 Task: Add the task  Integrate a new online appointment scheduling system for a healthcare provider to the section Dash & Dine in the project AgileRadius and add a Due Date to the respective task as 2024/01/28
Action: Mouse moved to (92, 323)
Screenshot: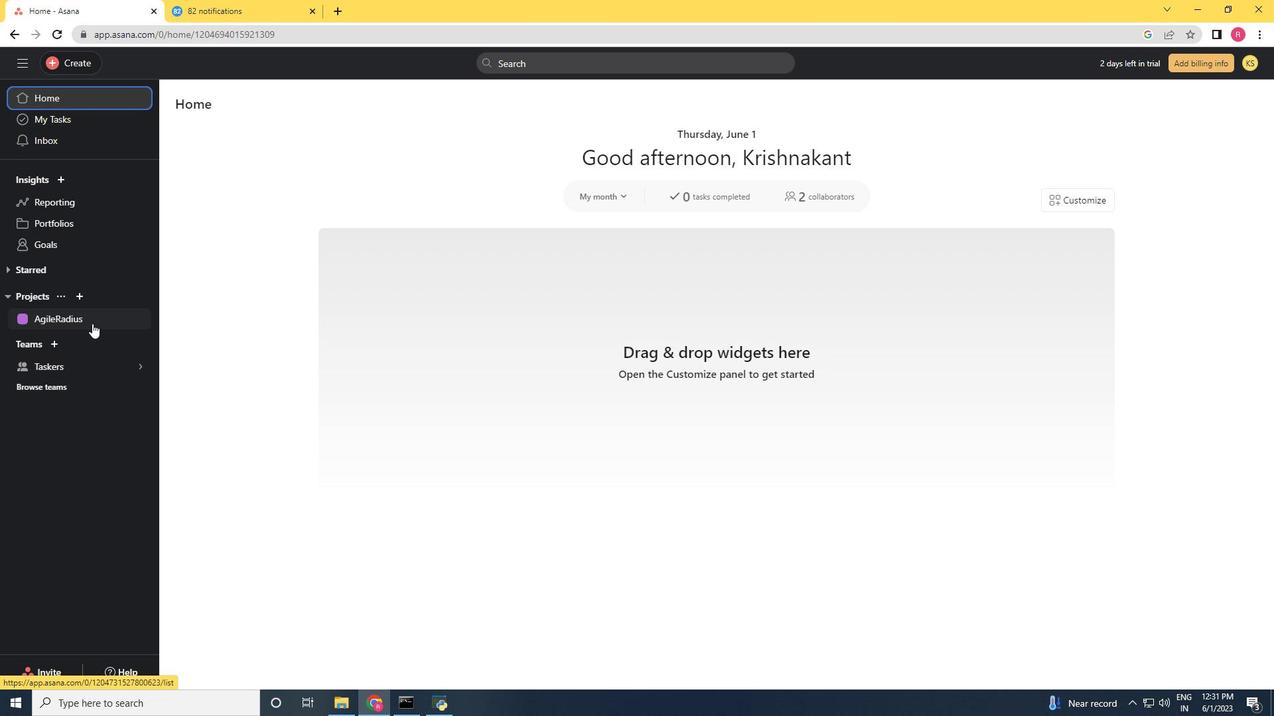 
Action: Mouse pressed left at (92, 323)
Screenshot: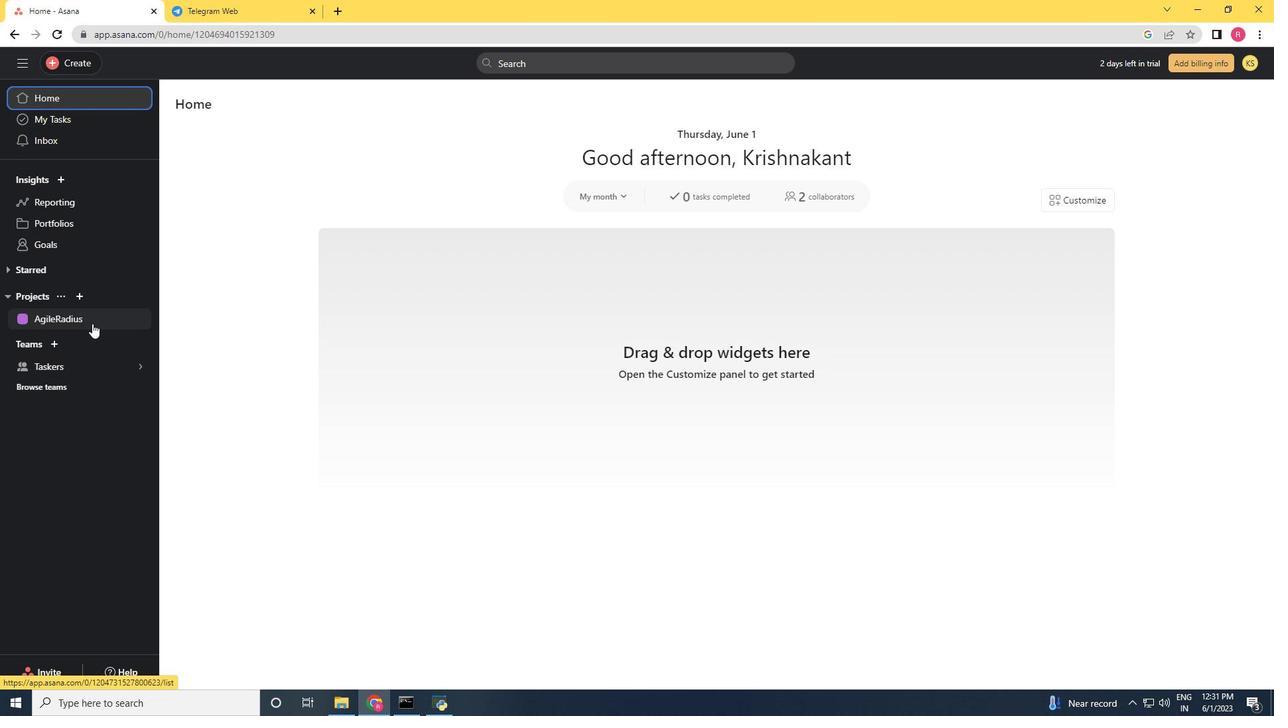 
Action: Mouse moved to (774, 531)
Screenshot: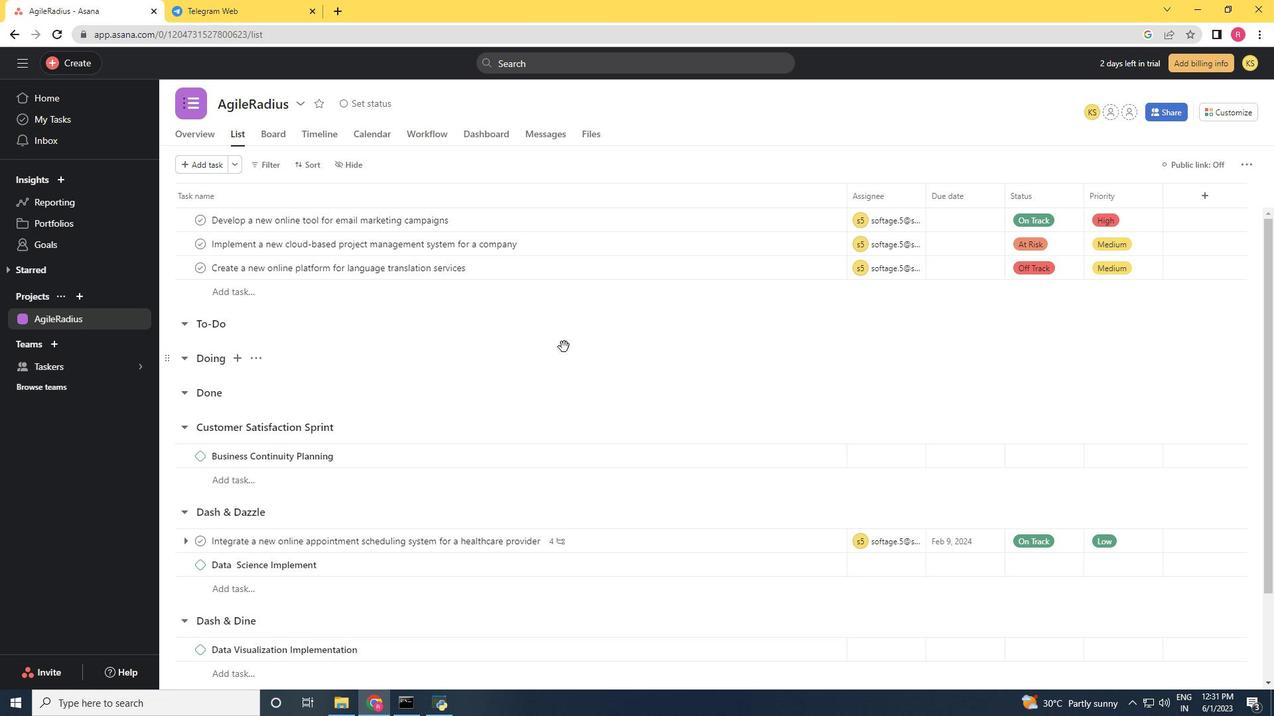 
Action: Mouse scrolled (774, 528) with delta (0, 0)
Screenshot: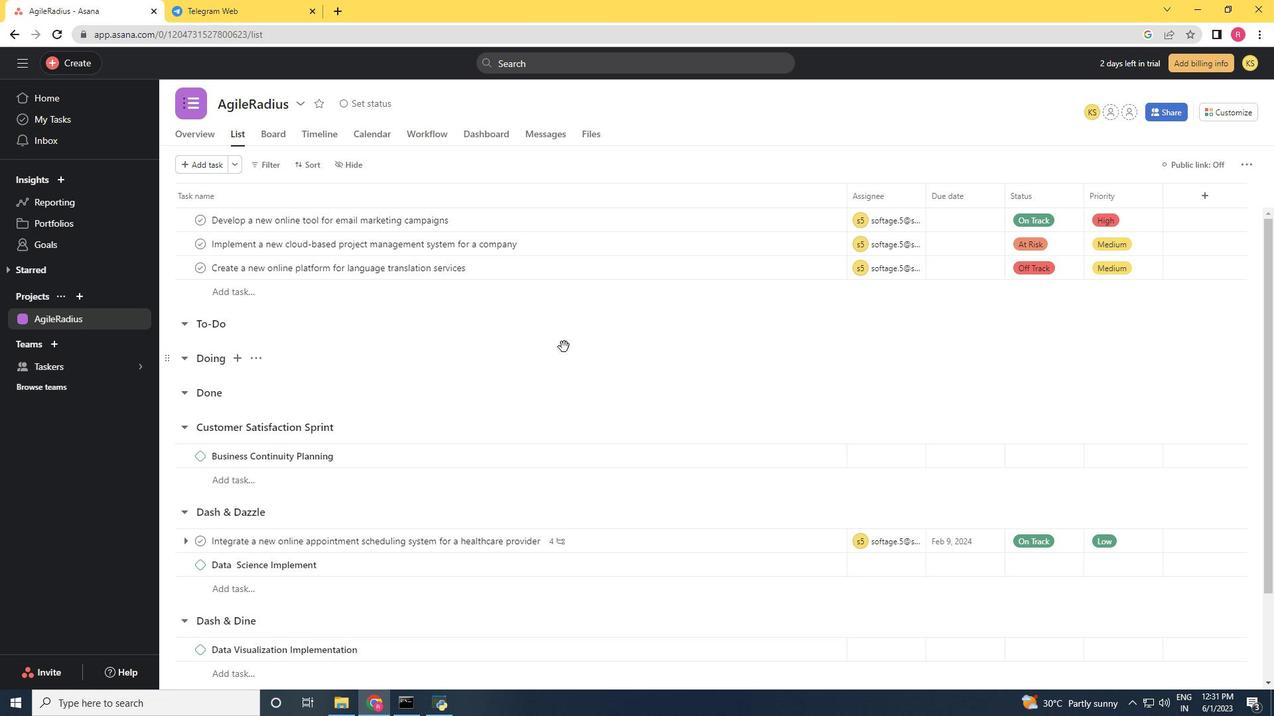 
Action: Mouse moved to (775, 533)
Screenshot: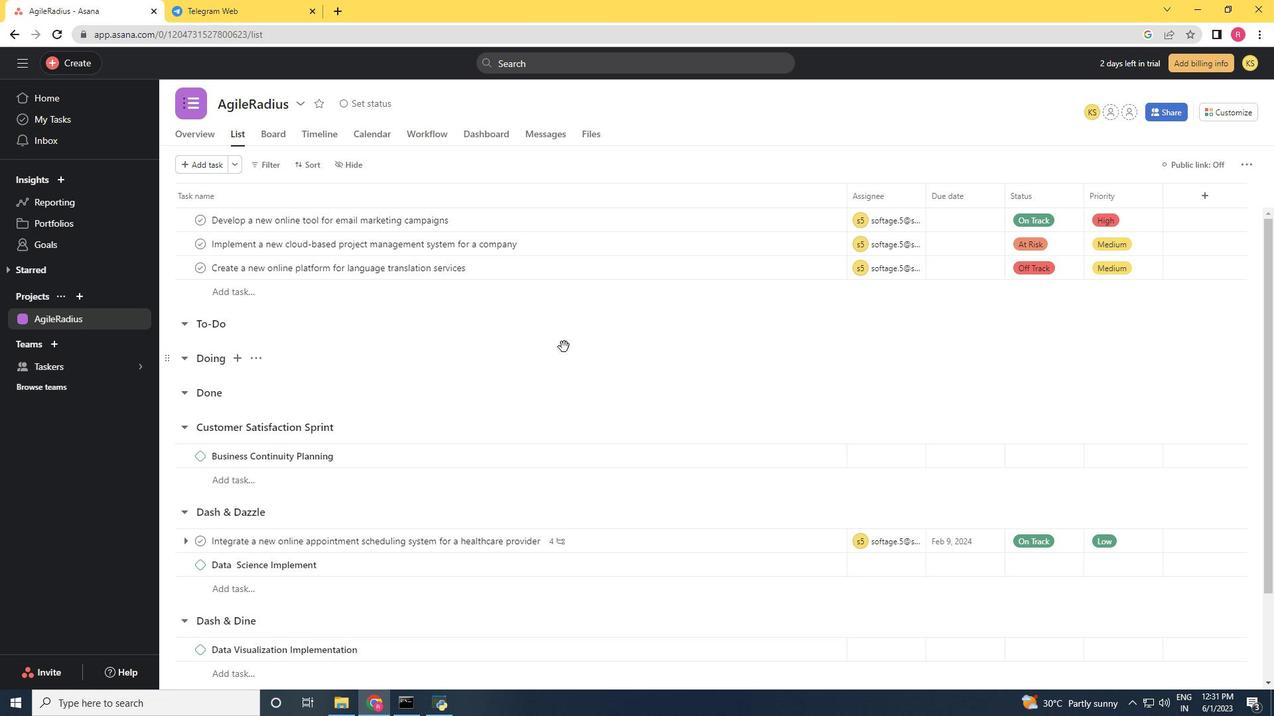 
Action: Mouse scrolled (774, 533) with delta (0, 0)
Screenshot: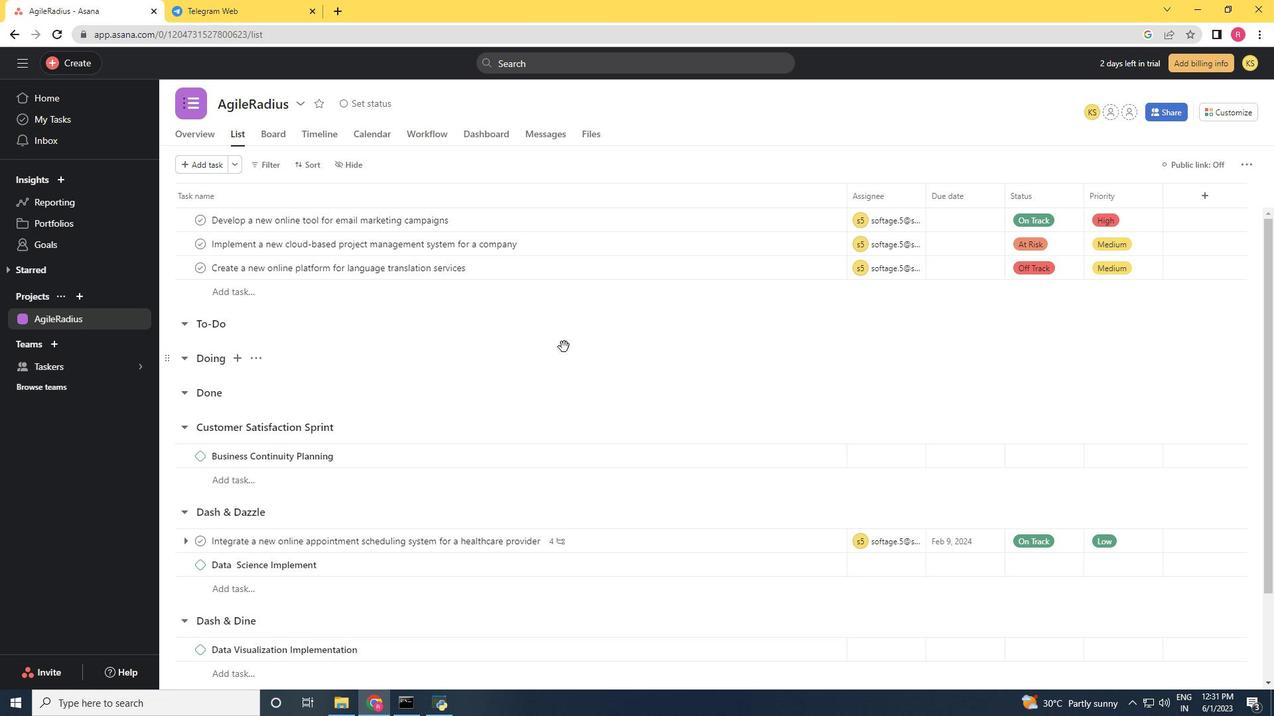 
Action: Mouse scrolled (775, 533) with delta (0, 0)
Screenshot: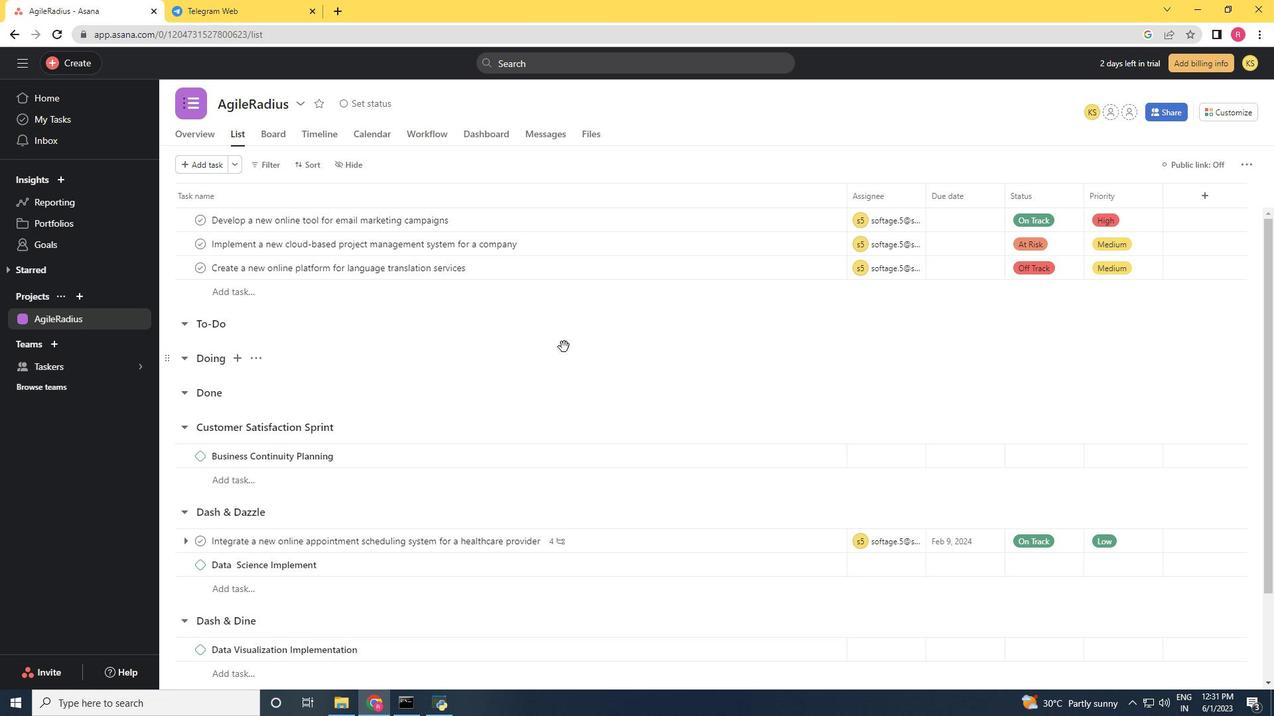 
Action: Mouse scrolled (775, 533) with delta (0, 0)
Screenshot: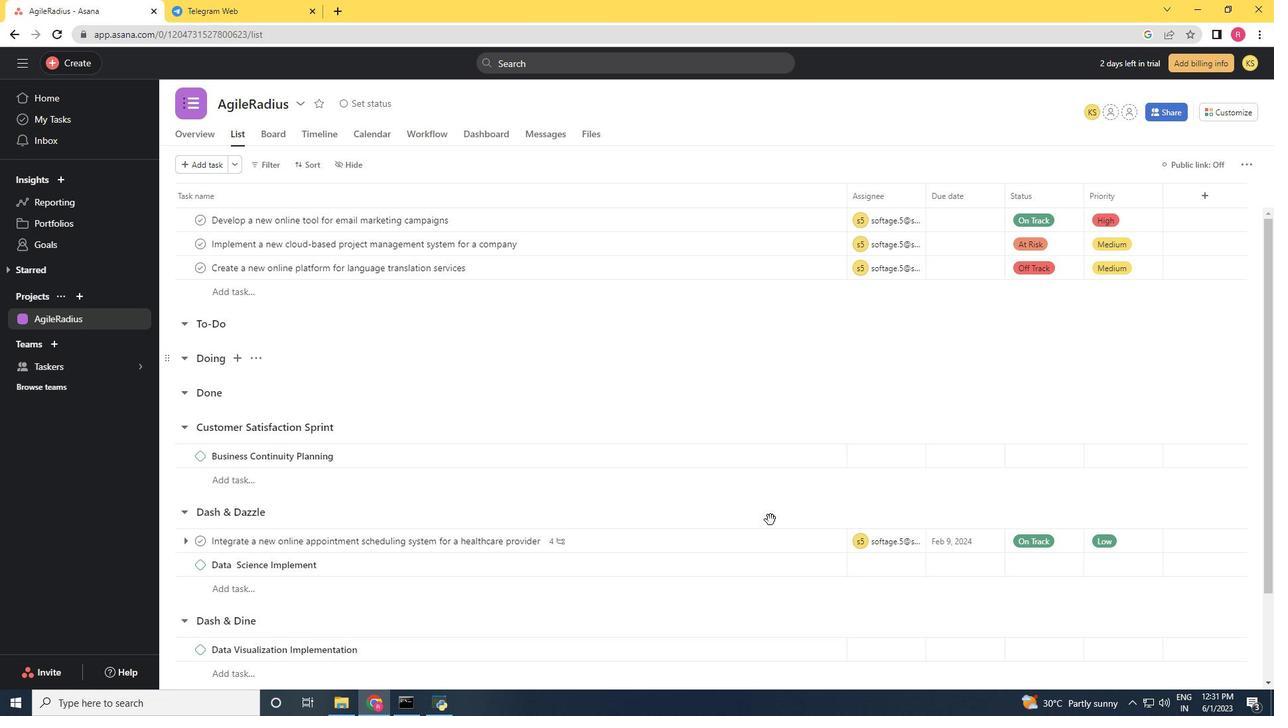 
Action: Mouse moved to (815, 436)
Screenshot: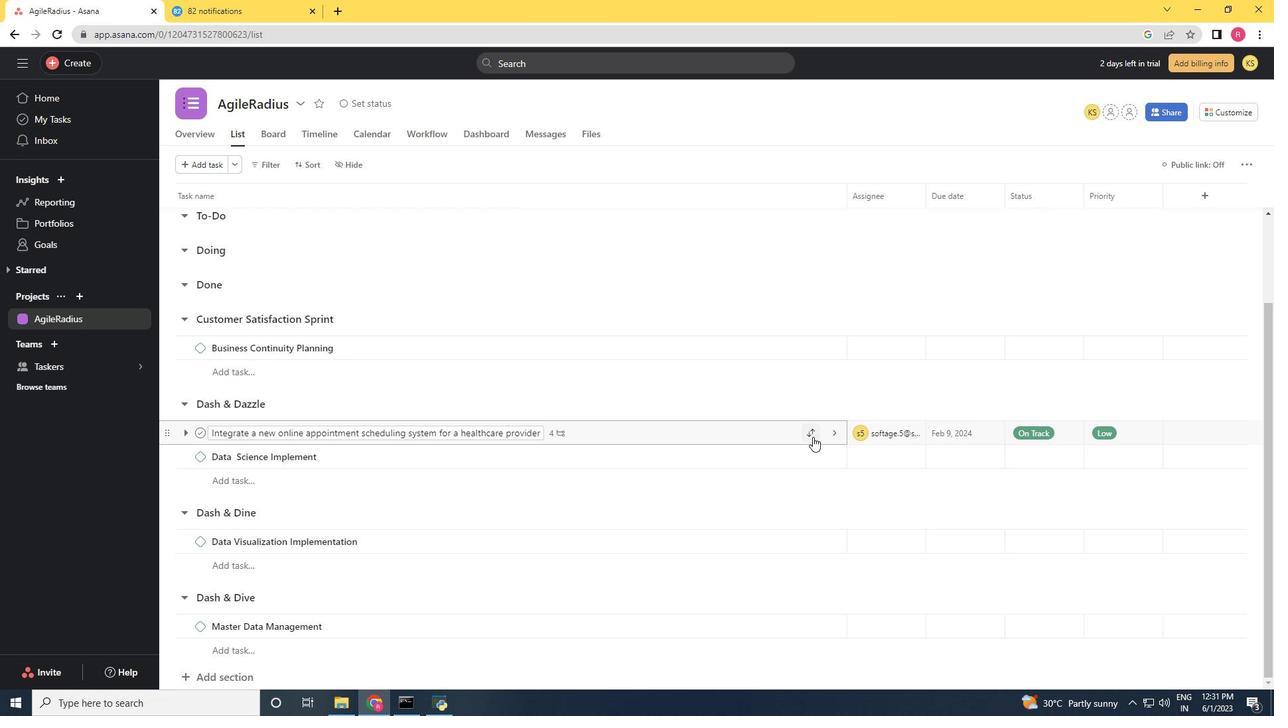 
Action: Mouse pressed left at (815, 436)
Screenshot: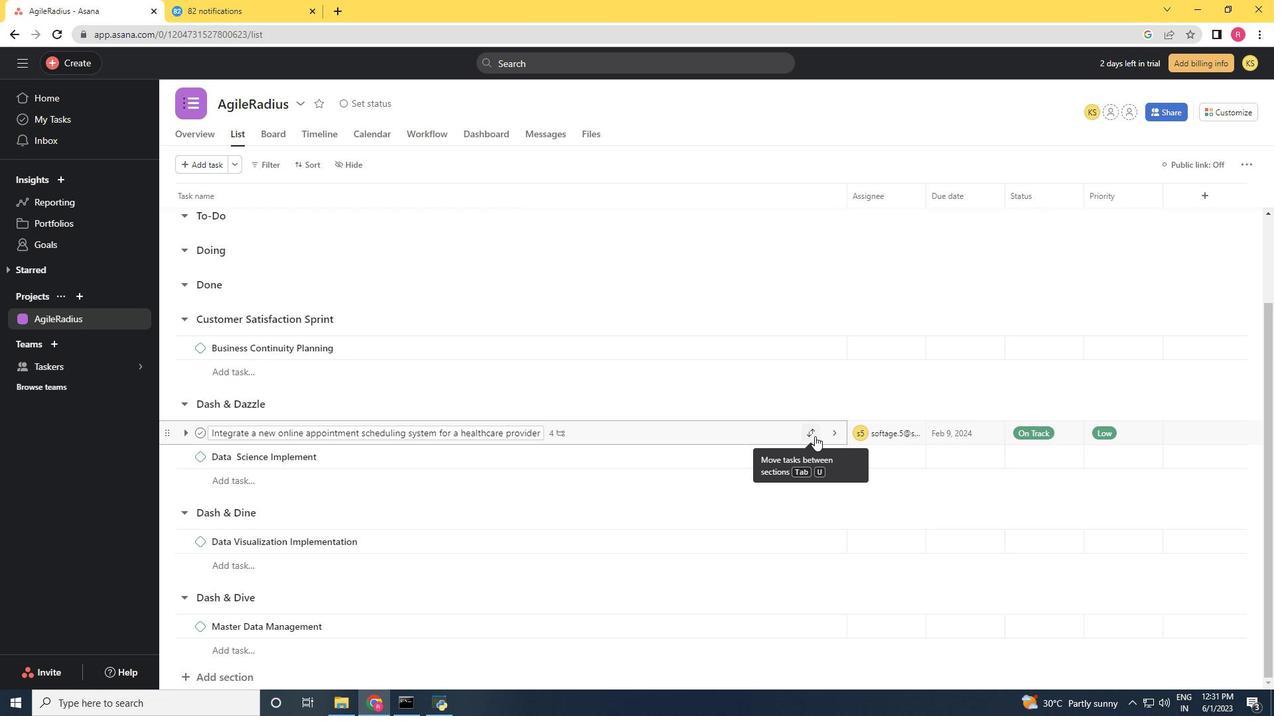 
Action: Mouse moved to (755, 627)
Screenshot: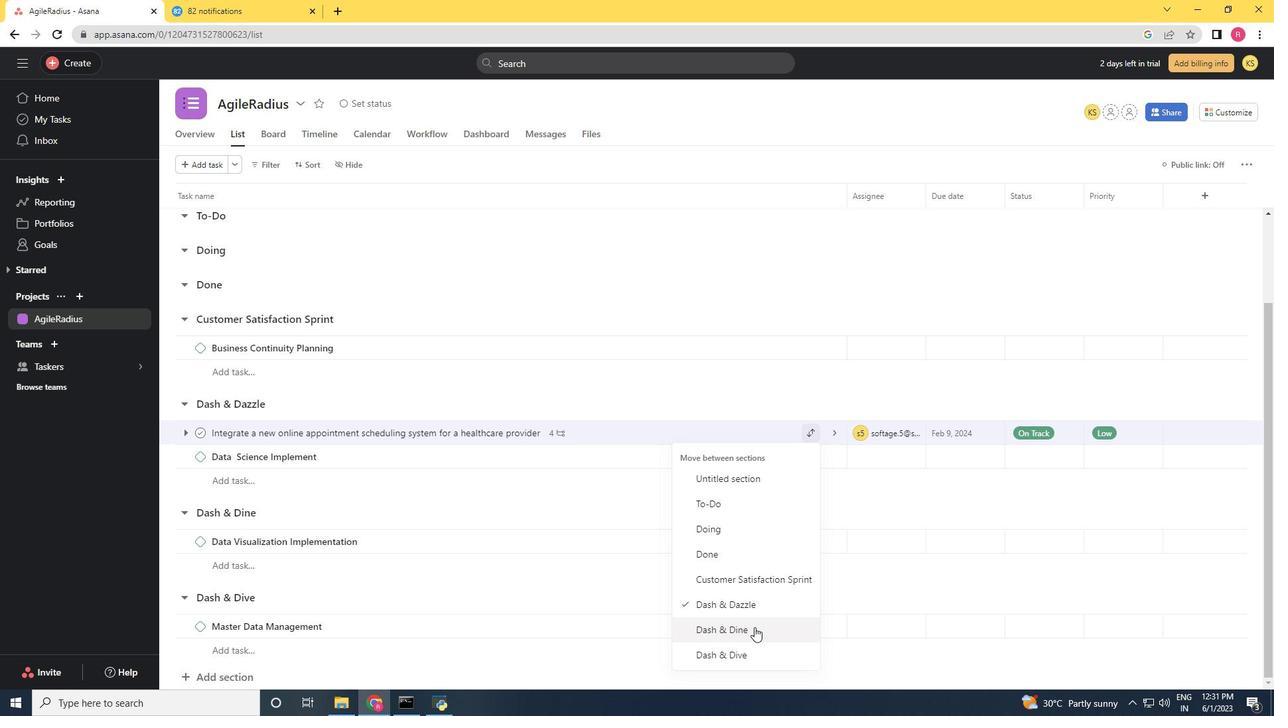 
Action: Mouse pressed left at (755, 627)
Screenshot: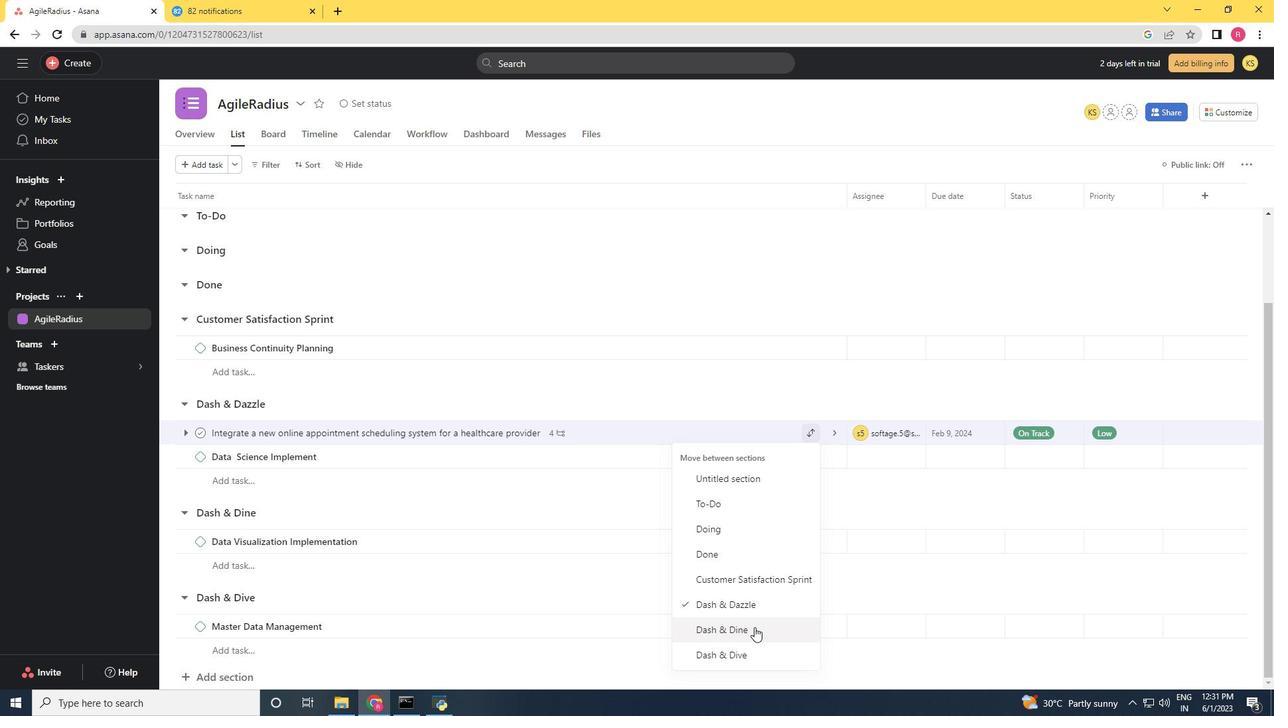 
Action: Mouse moved to (759, 605)
Screenshot: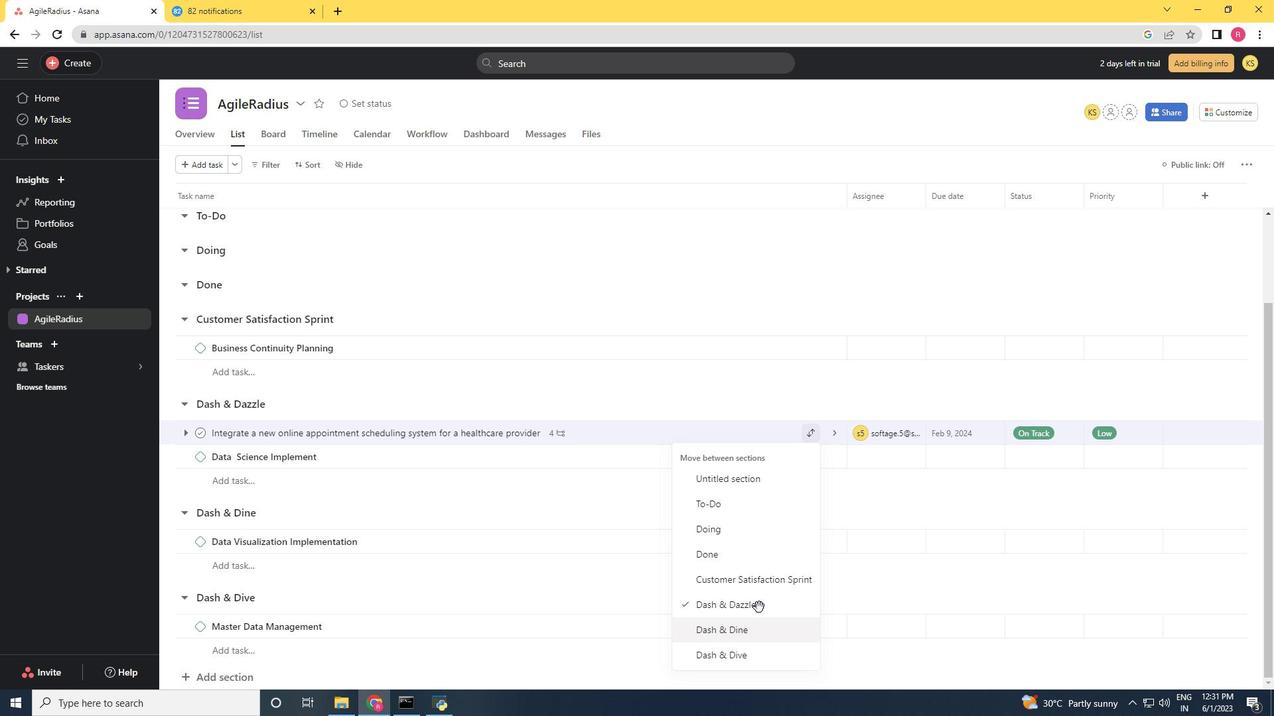 
Action: Mouse scrolled (759, 604) with delta (0, 0)
Screenshot: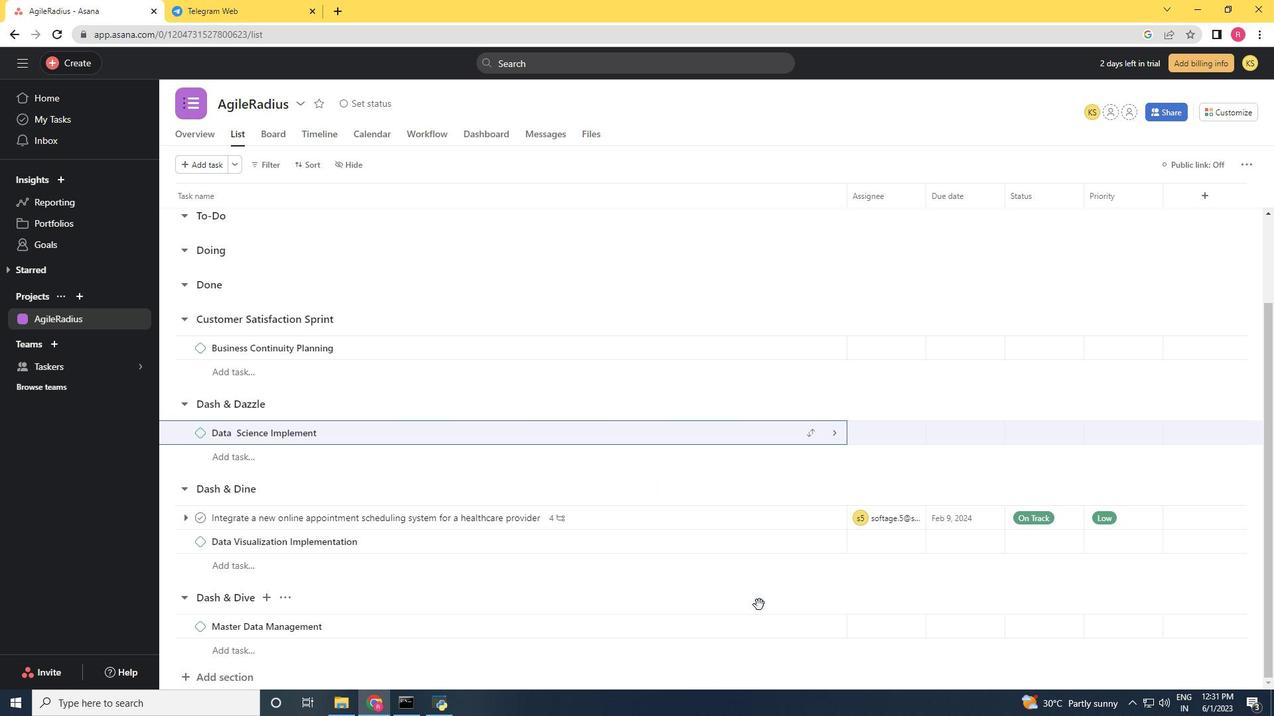 
Action: Mouse scrolled (759, 604) with delta (0, 0)
Screenshot: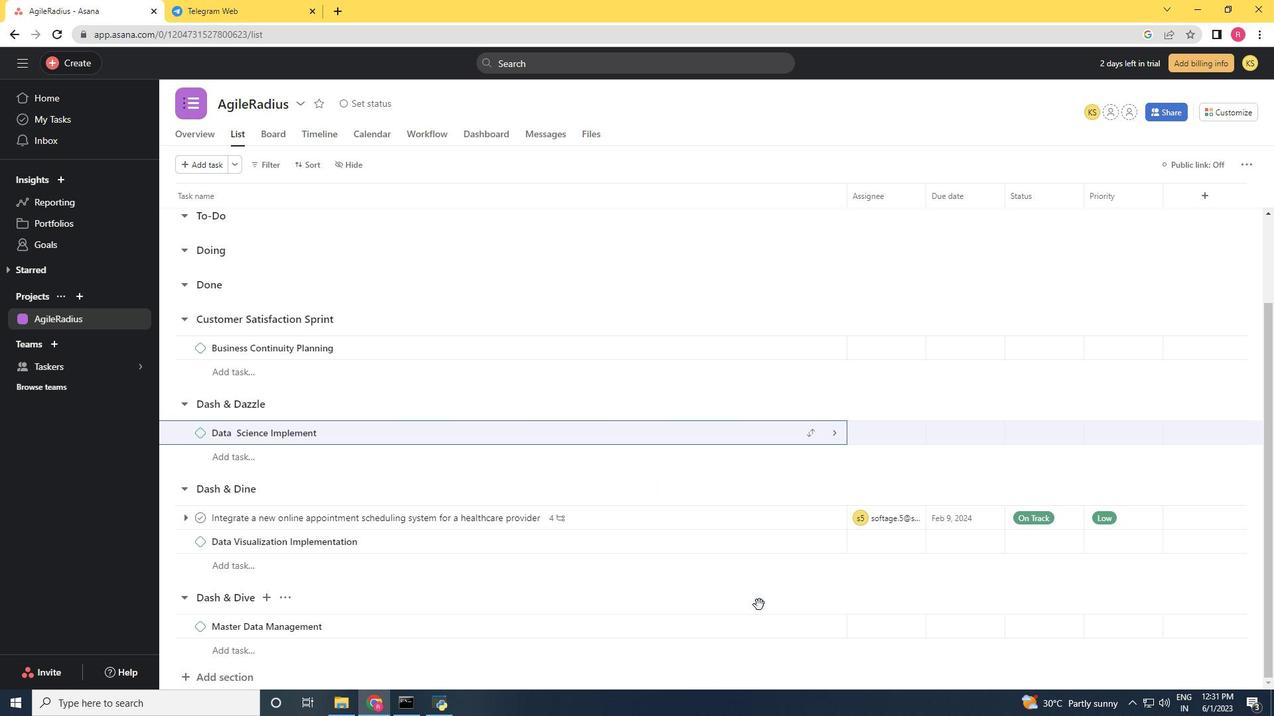 
Action: Mouse moved to (709, 526)
Screenshot: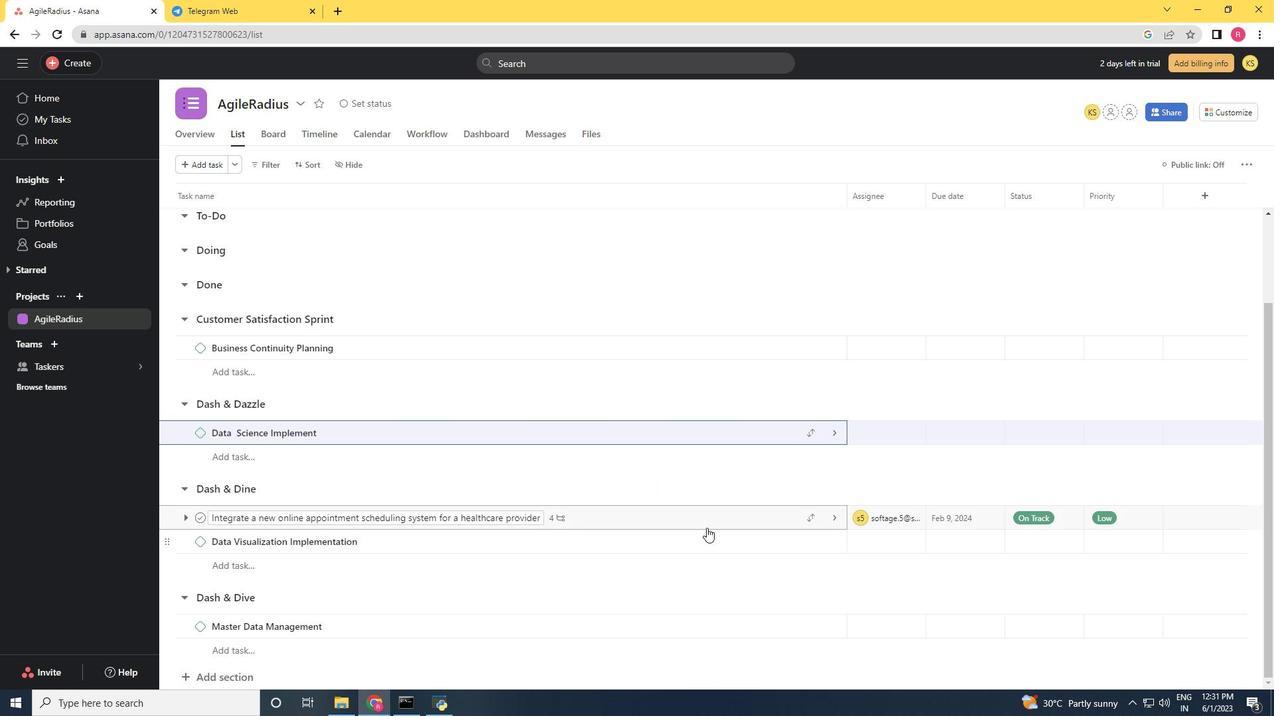 
Action: Mouse pressed left at (709, 526)
Screenshot: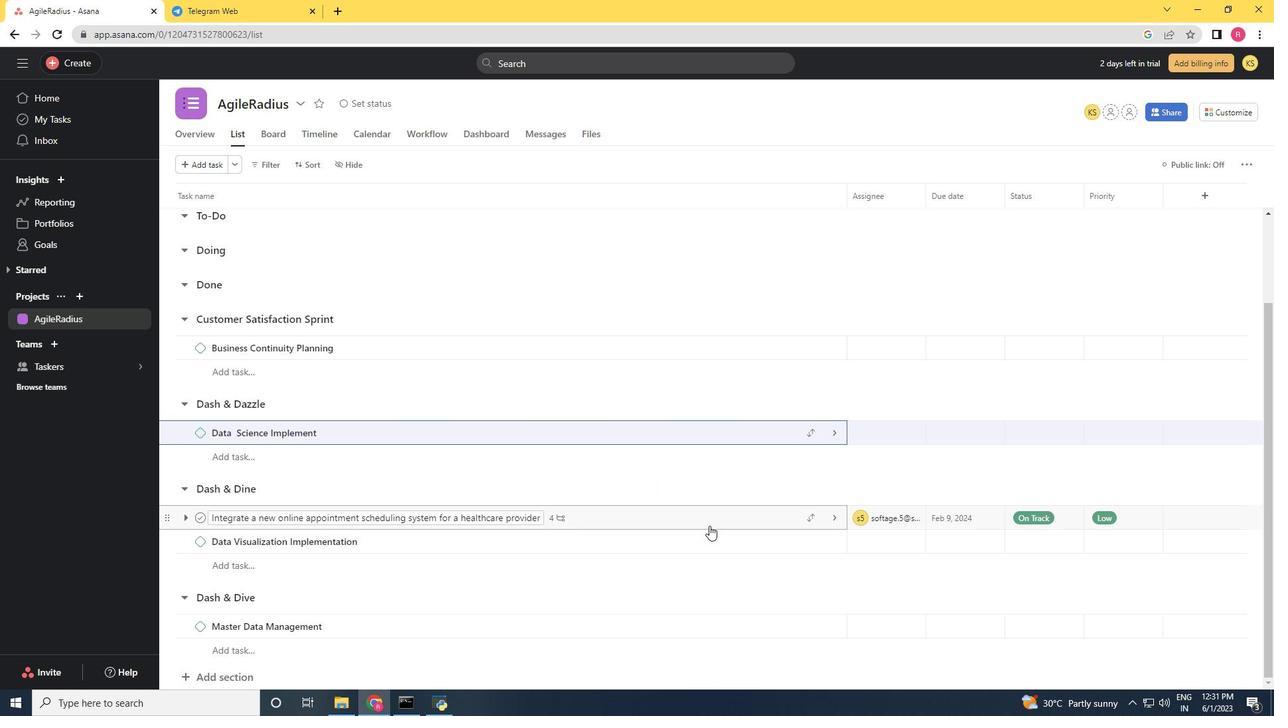 
Action: Mouse moved to (1001, 290)
Screenshot: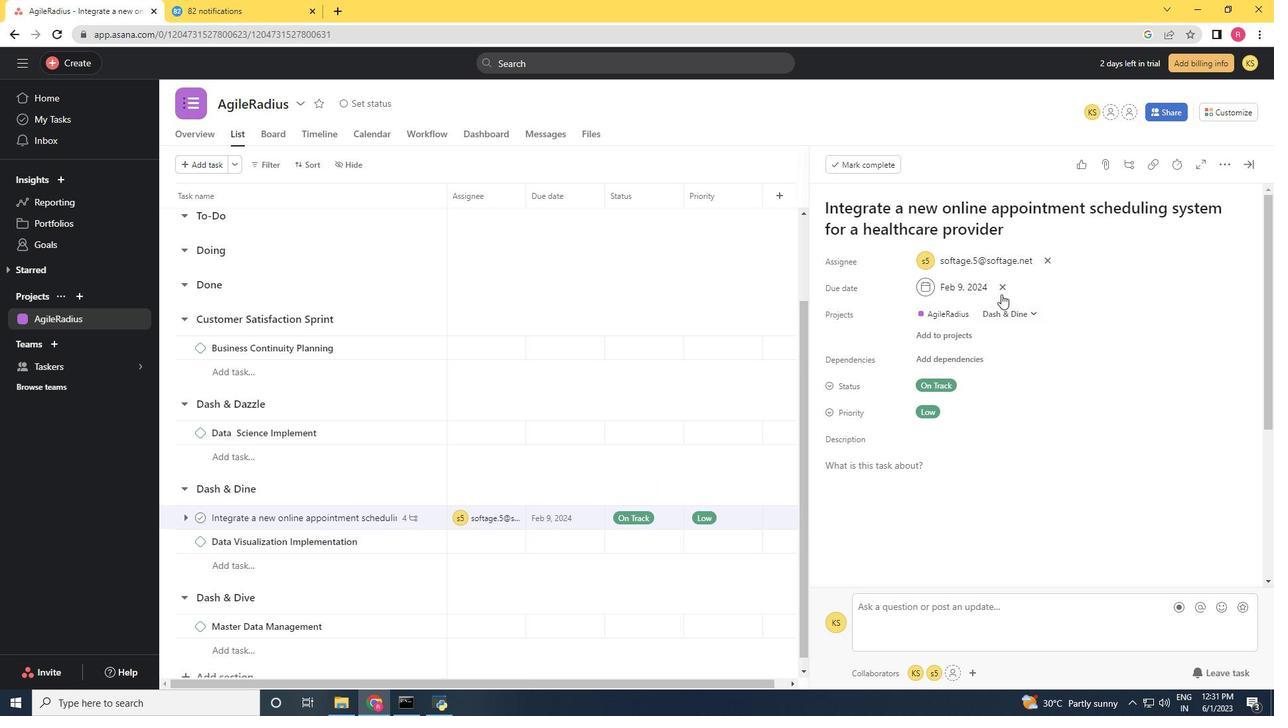 
Action: Mouse pressed left at (1001, 290)
Screenshot: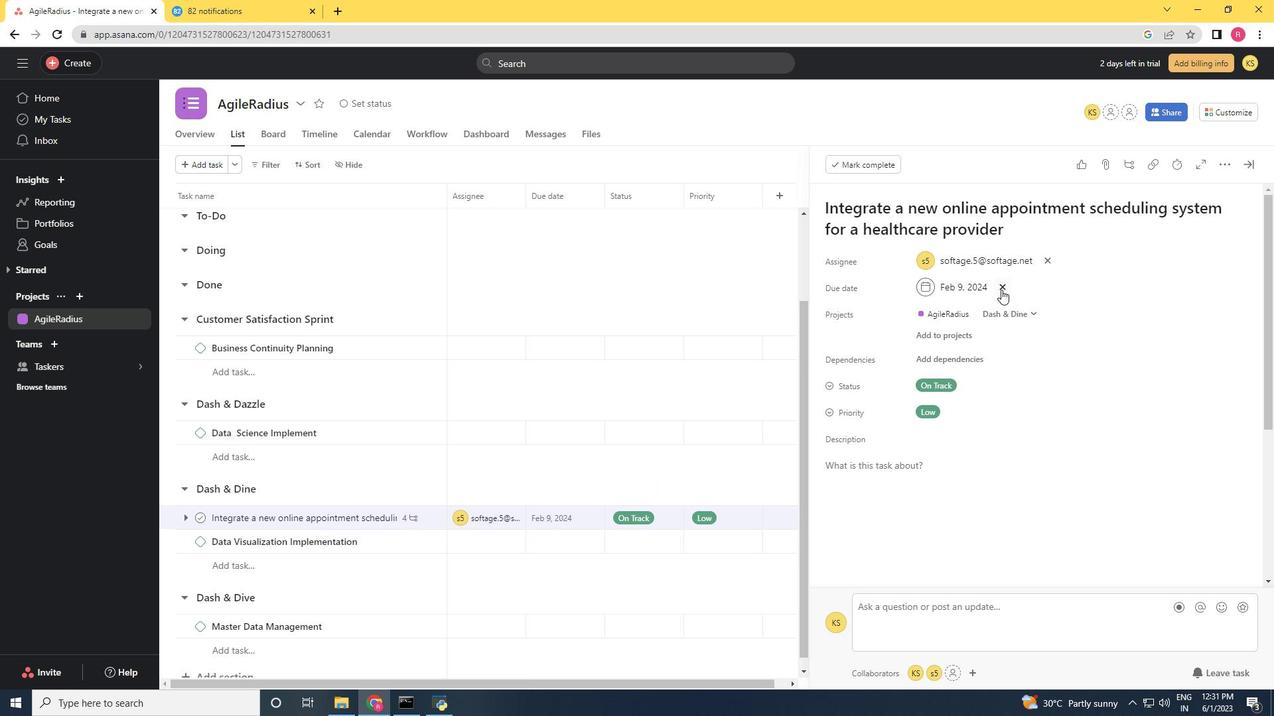 
Action: Mouse moved to (952, 288)
Screenshot: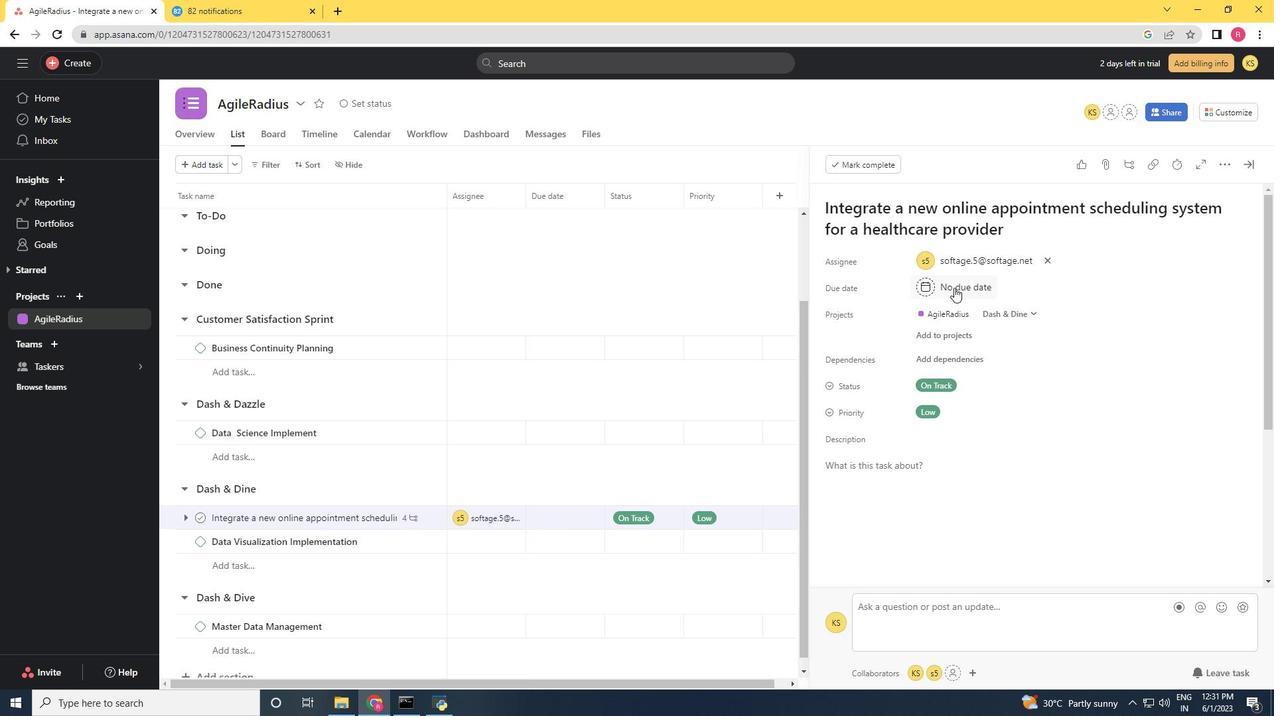
Action: Mouse pressed left at (952, 288)
Screenshot: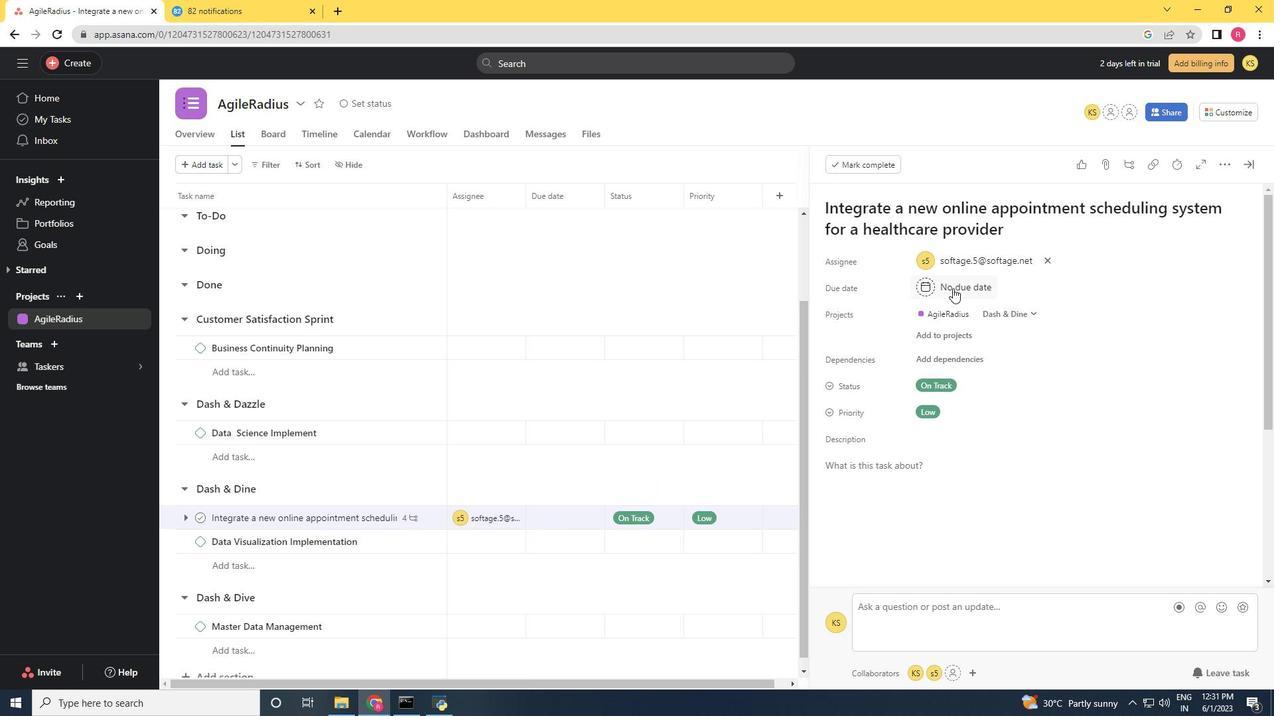 
Action: Mouse moved to (1075, 351)
Screenshot: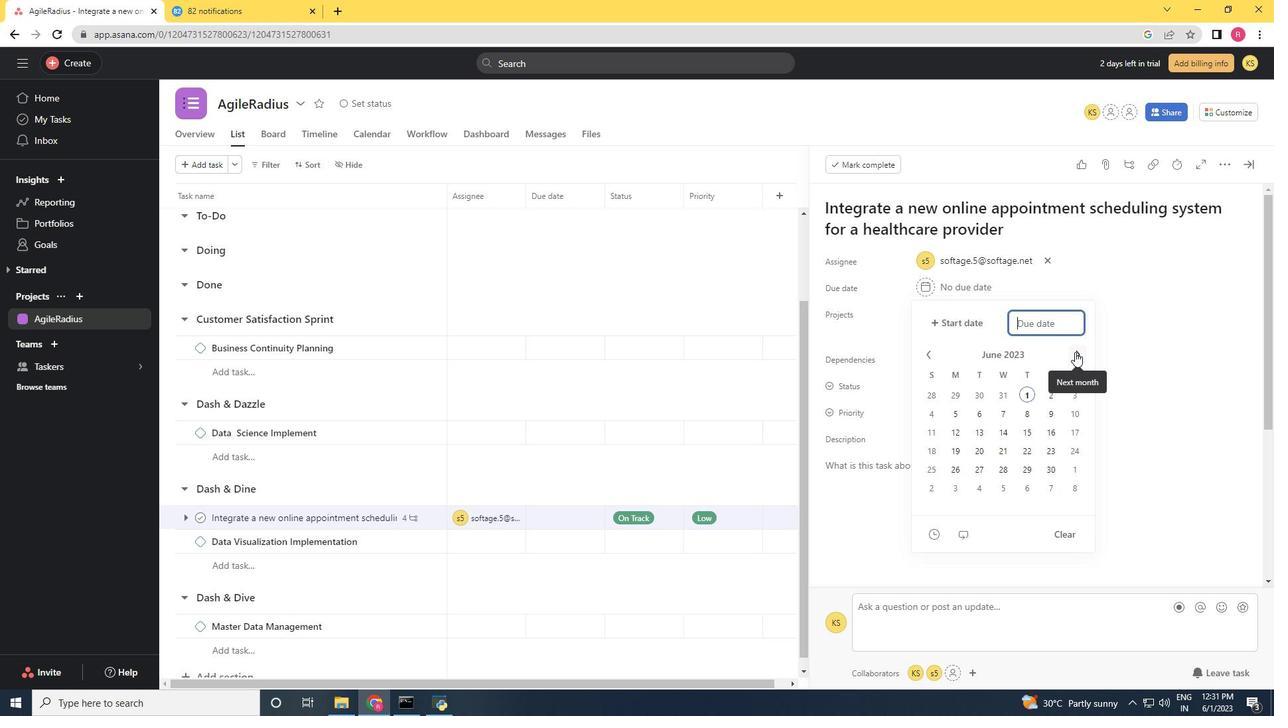 
Action: Mouse pressed left at (1075, 351)
Screenshot: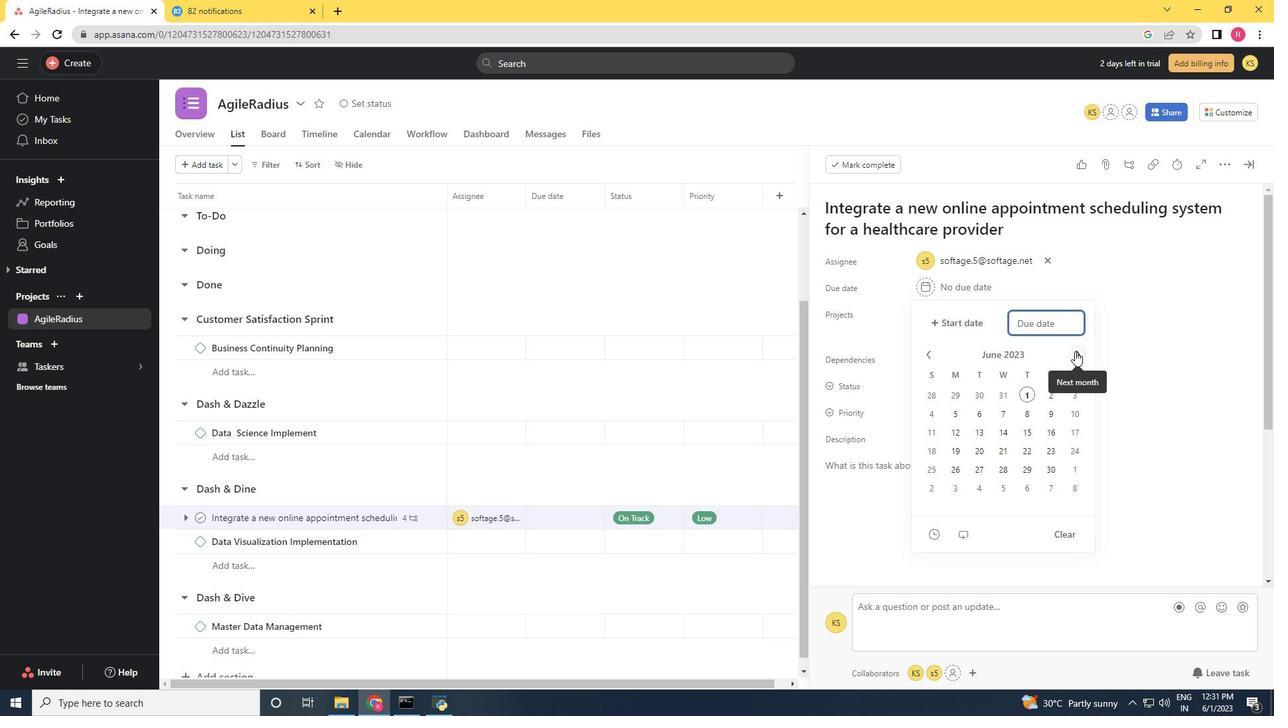 
Action: Mouse moved to (1075, 351)
Screenshot: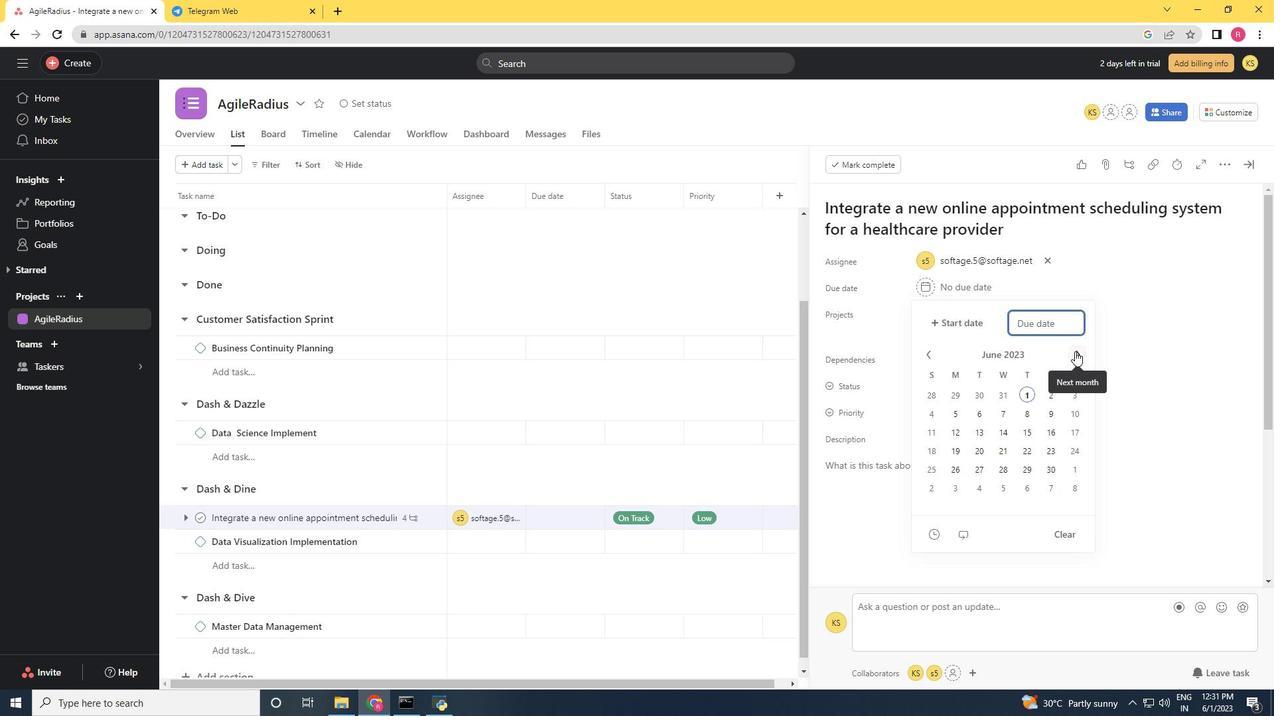 
Action: Mouse pressed left at (1075, 351)
Screenshot: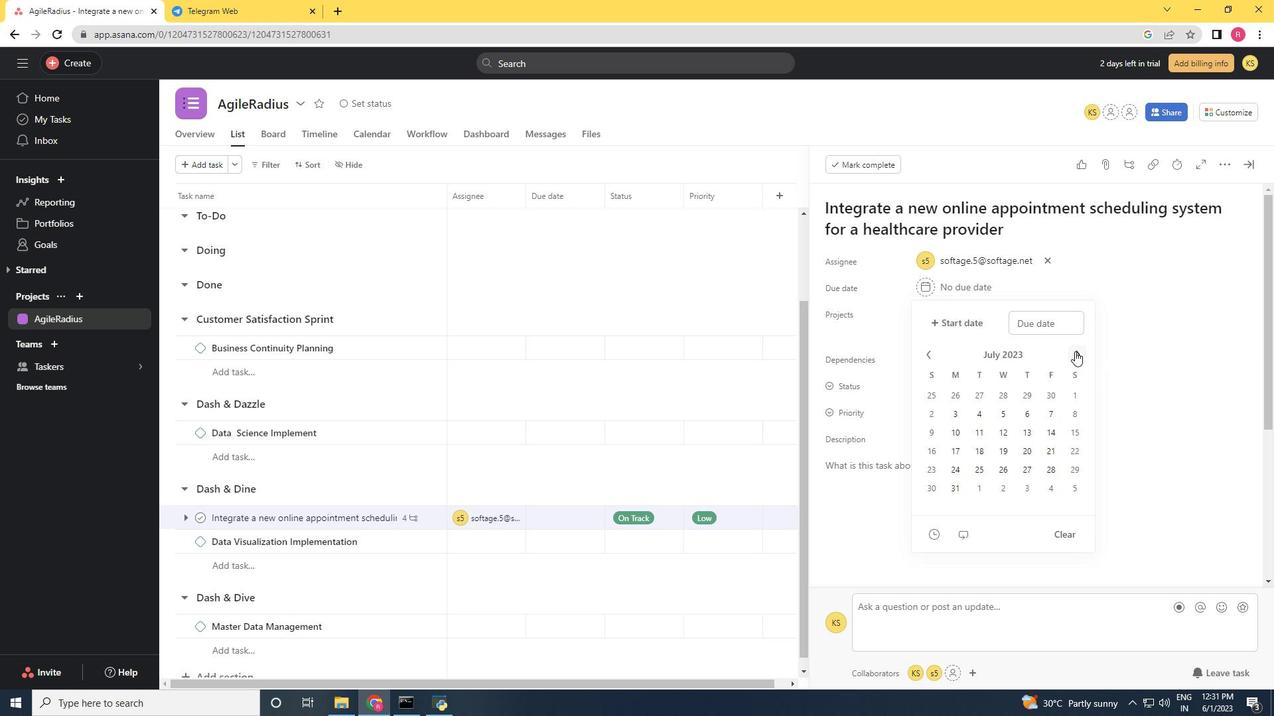 
Action: Mouse moved to (1076, 351)
Screenshot: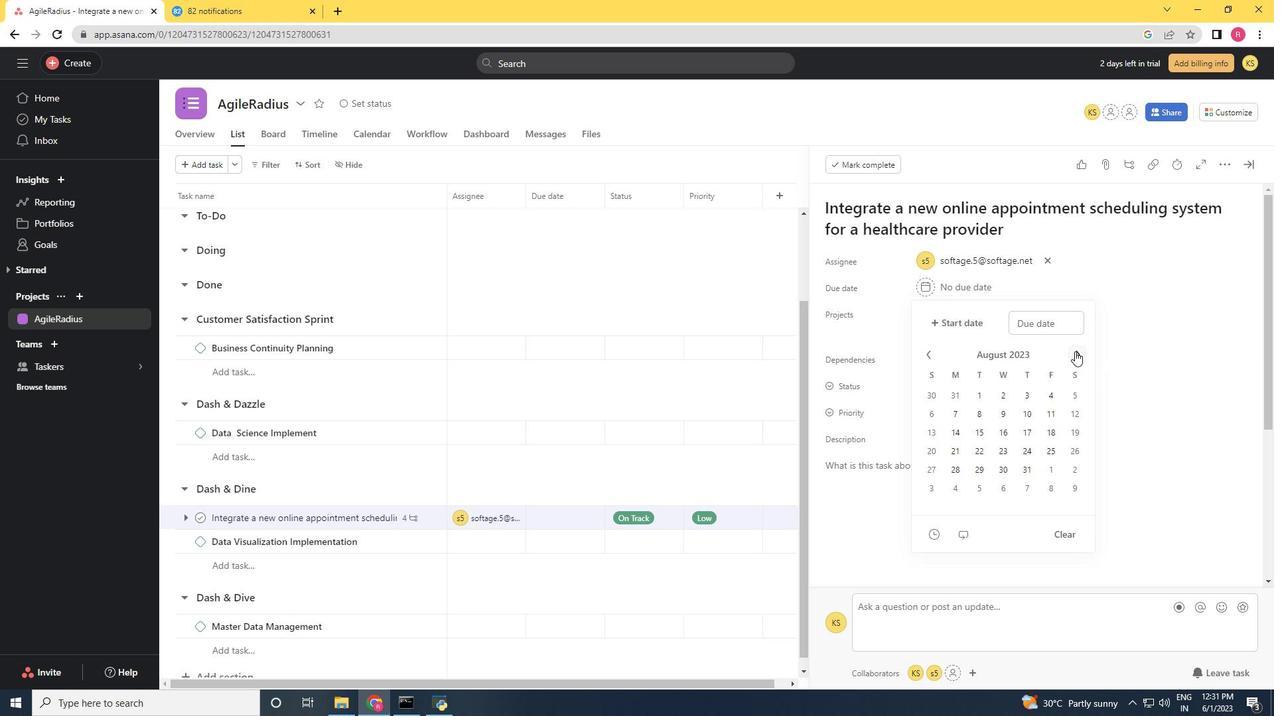 
Action: Mouse pressed left at (1076, 351)
Screenshot: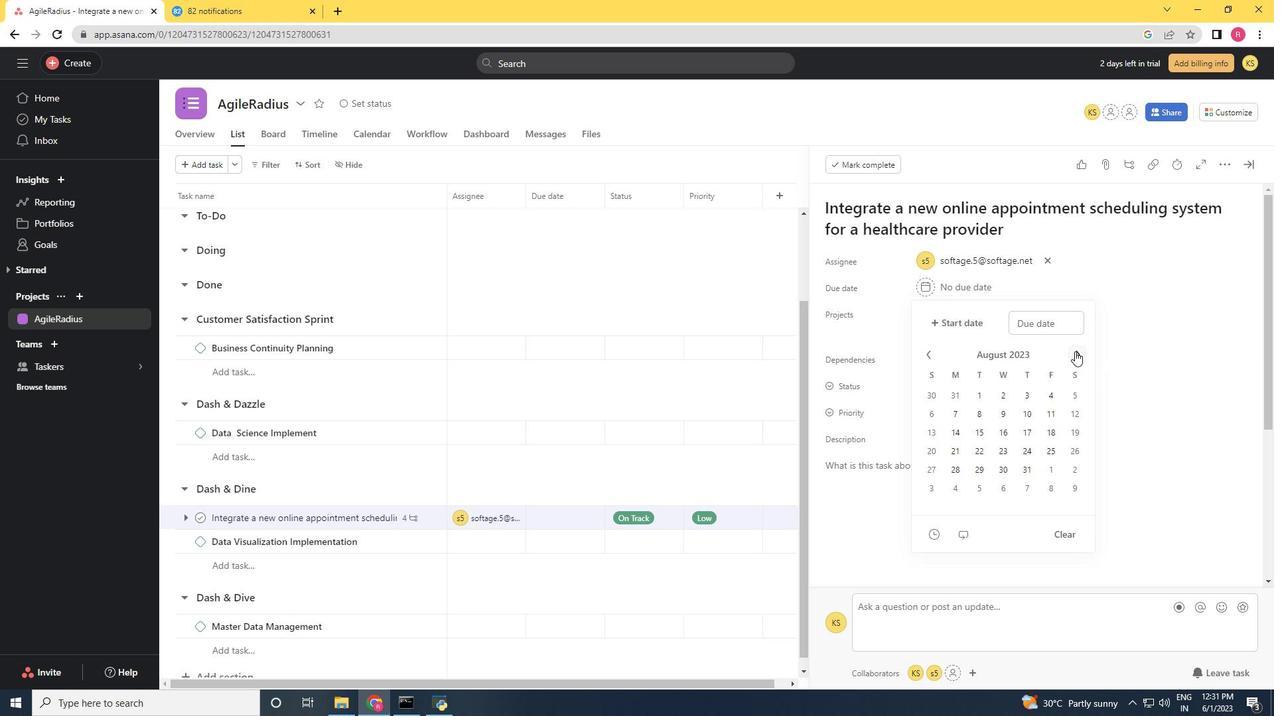 
Action: Mouse moved to (1079, 346)
Screenshot: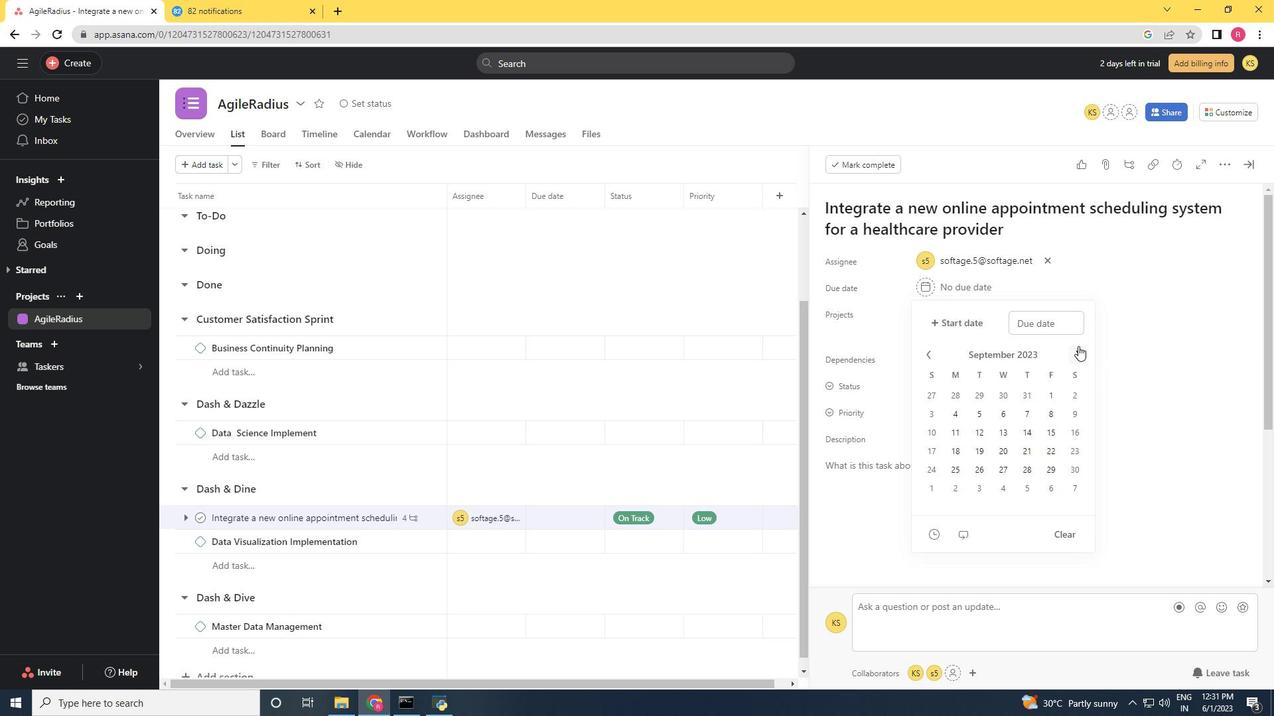 
Action: Mouse pressed left at (1079, 346)
Screenshot: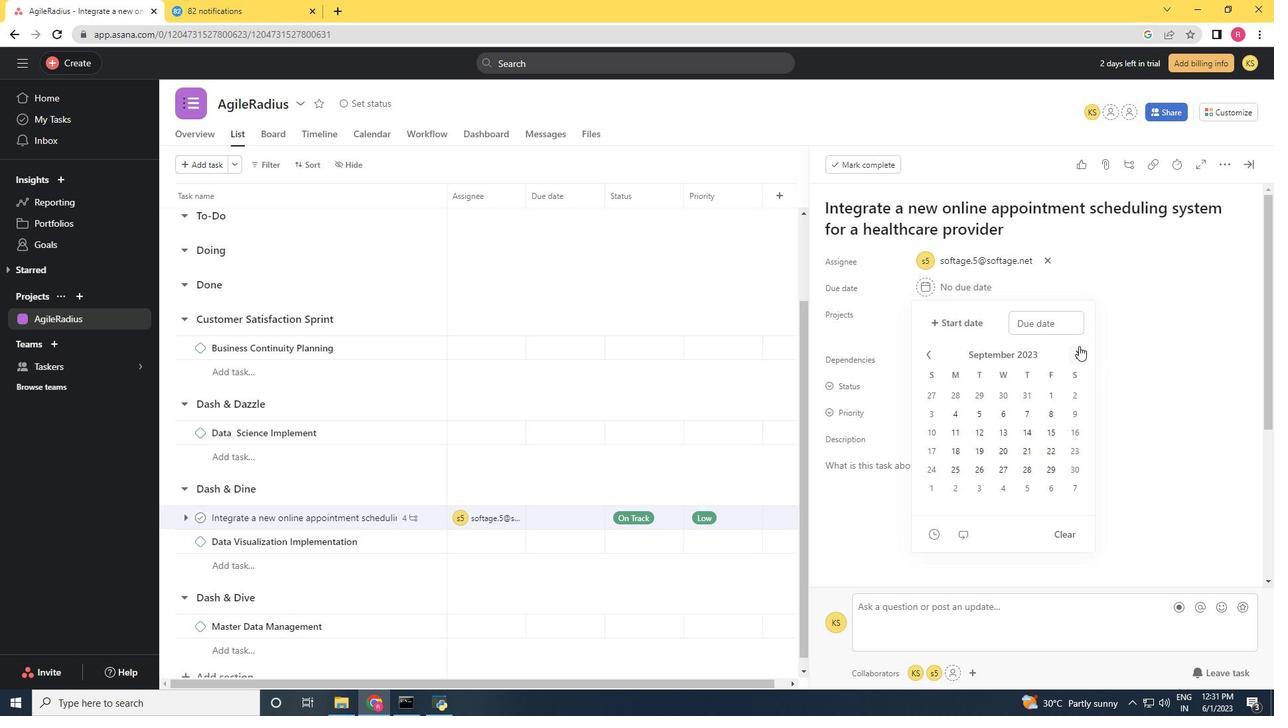
Action: Mouse moved to (1079, 346)
Screenshot: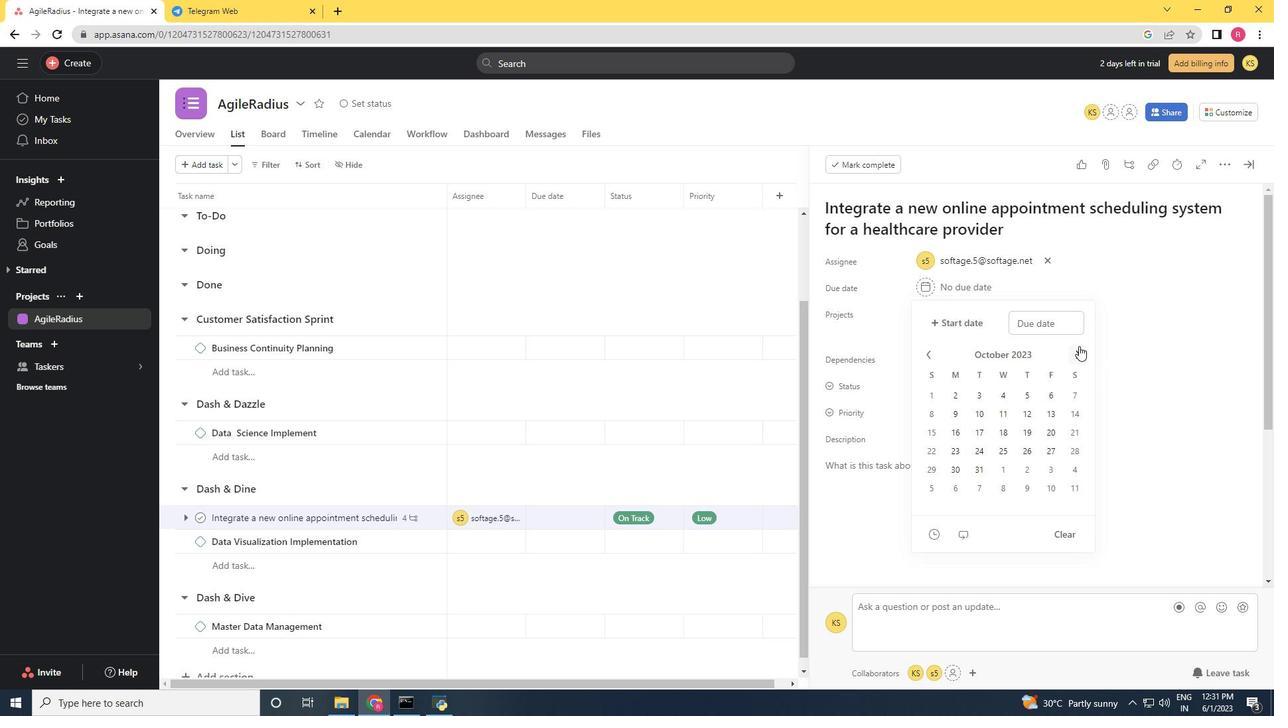 
Action: Mouse pressed left at (1079, 346)
Screenshot: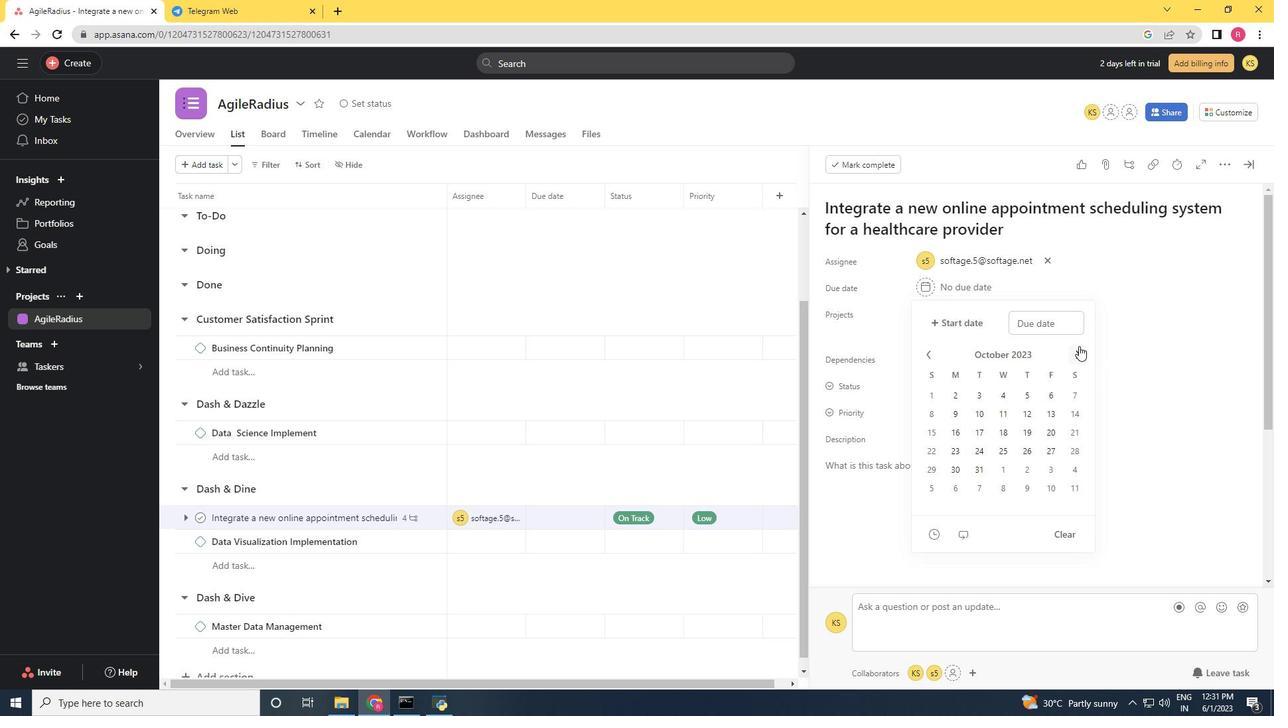 
Action: Mouse pressed left at (1079, 346)
Screenshot: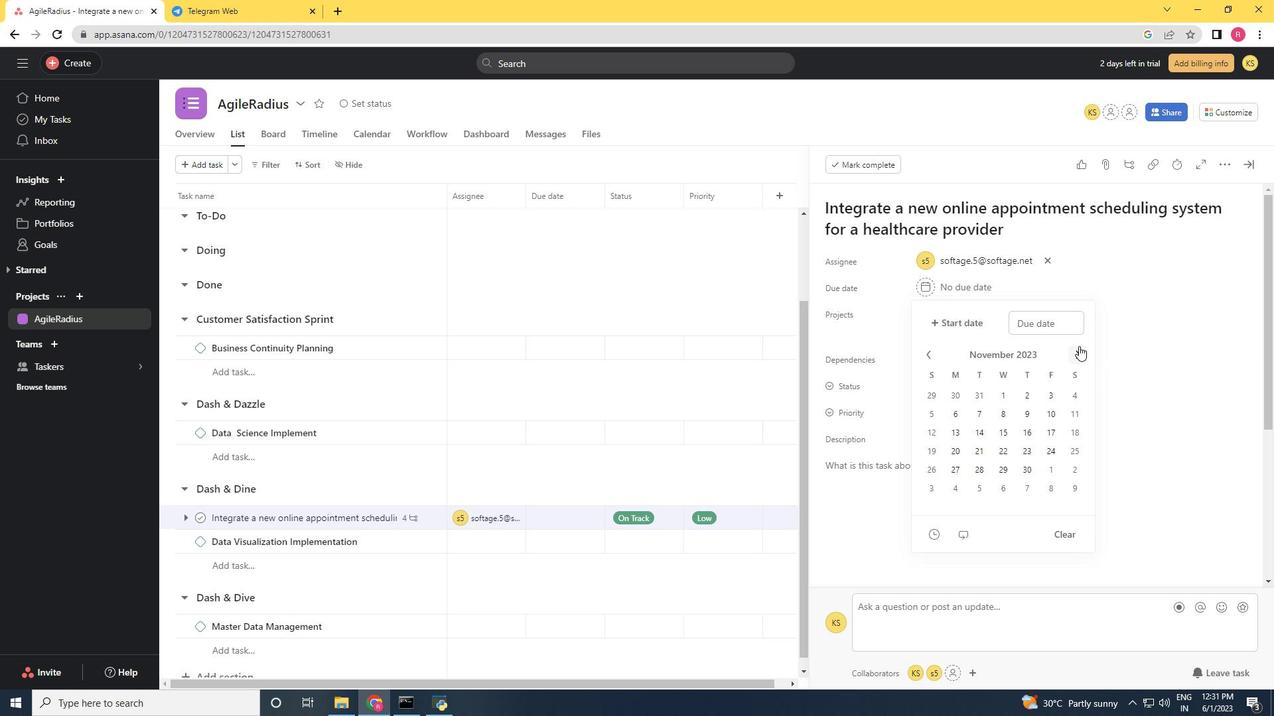 
Action: Mouse pressed left at (1079, 346)
Screenshot: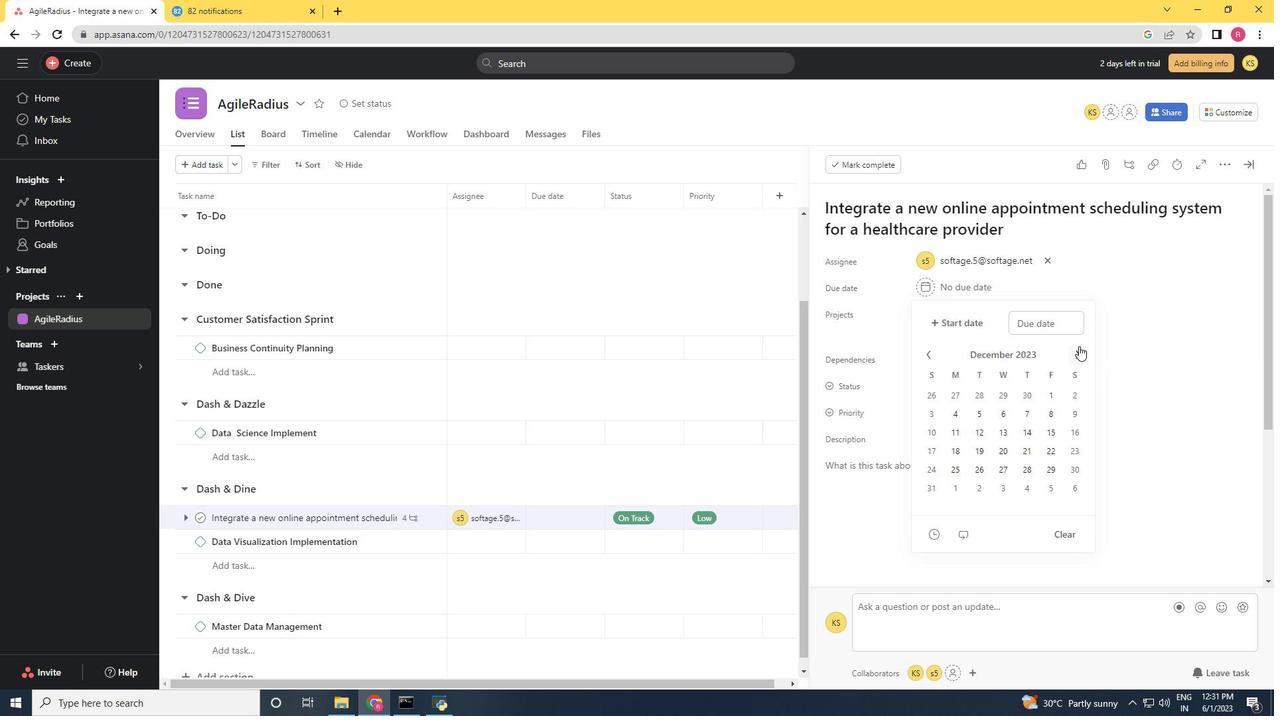 
Action: Mouse pressed left at (1079, 346)
Screenshot: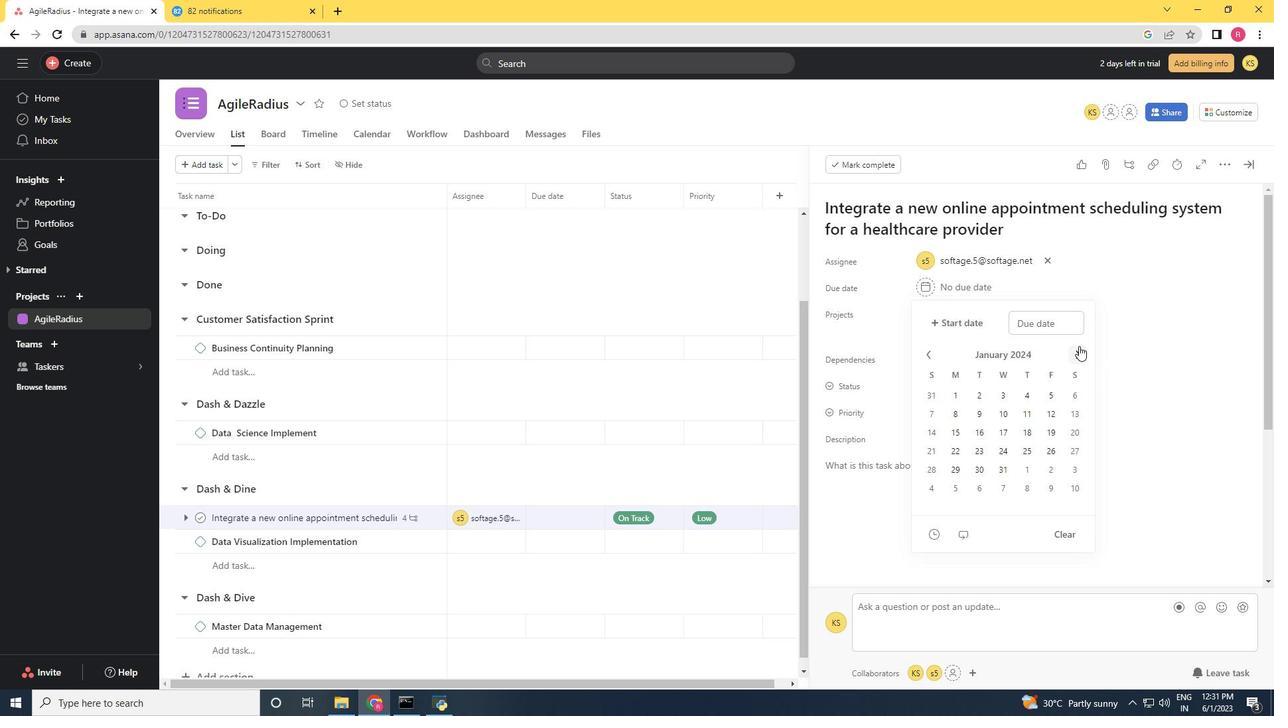 
Action: Mouse moved to (938, 357)
Screenshot: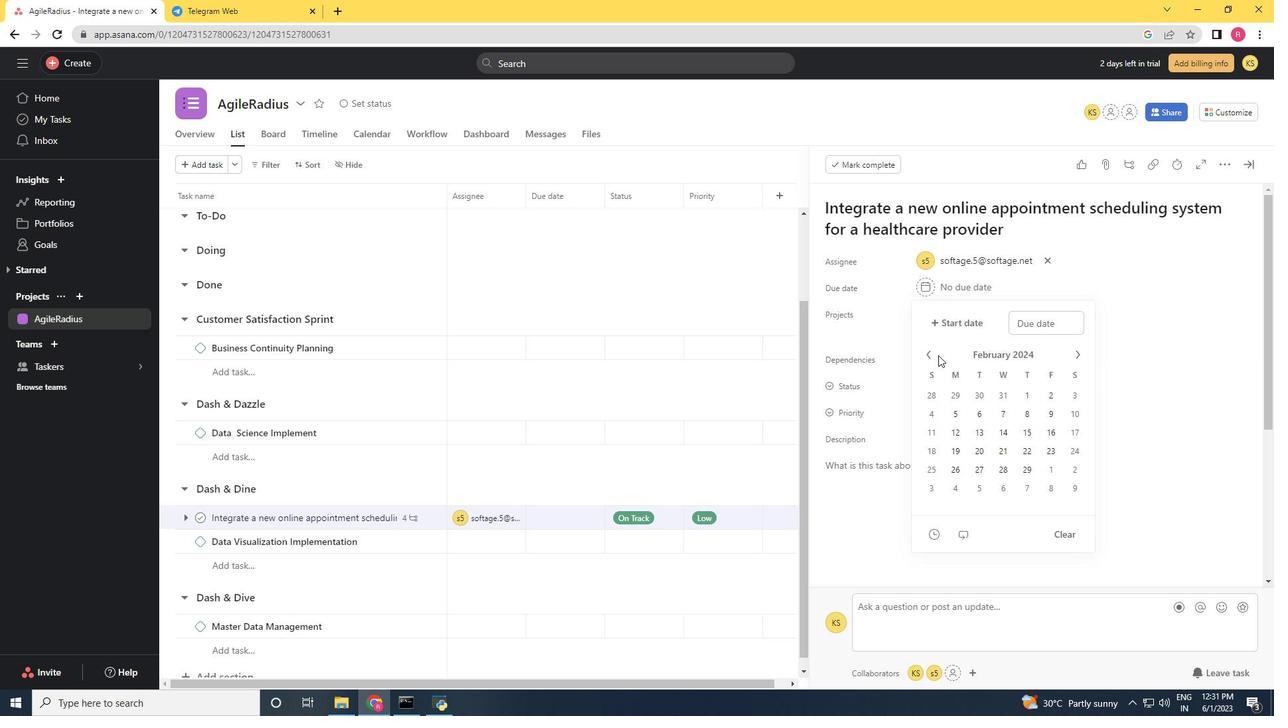 
Action: Mouse pressed left at (938, 357)
Screenshot: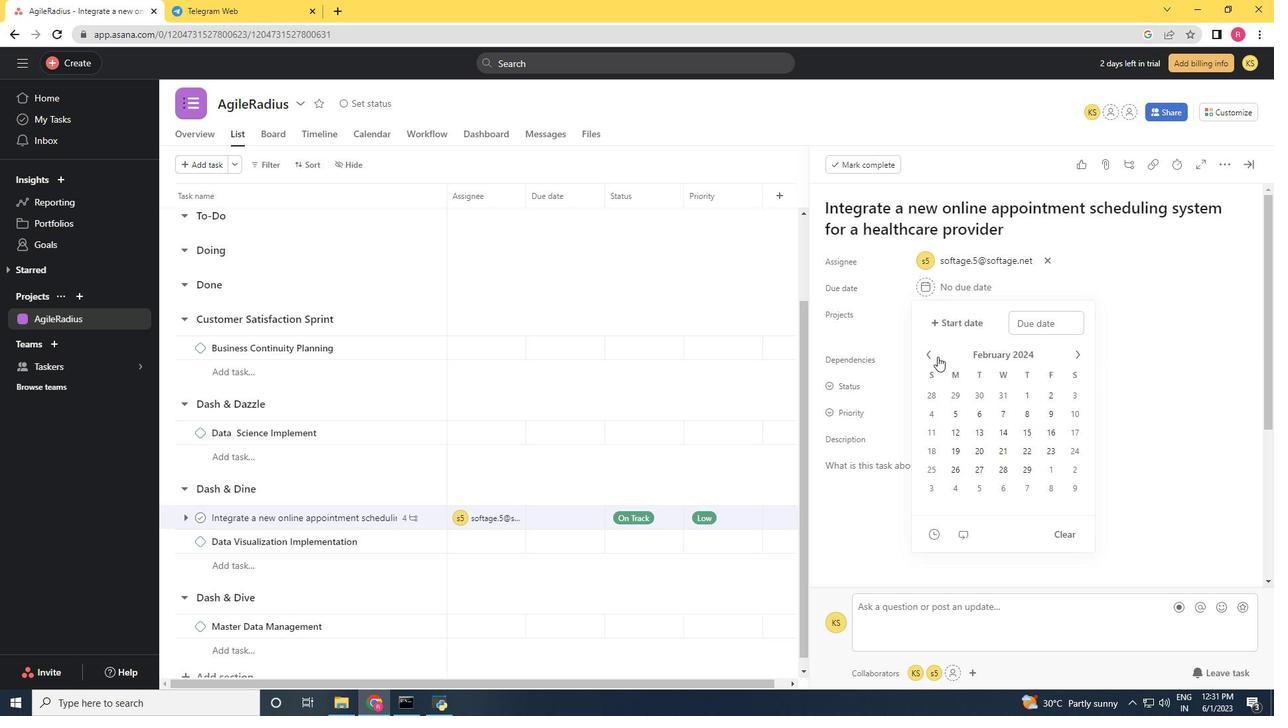 
Action: Mouse moved to (934, 471)
Screenshot: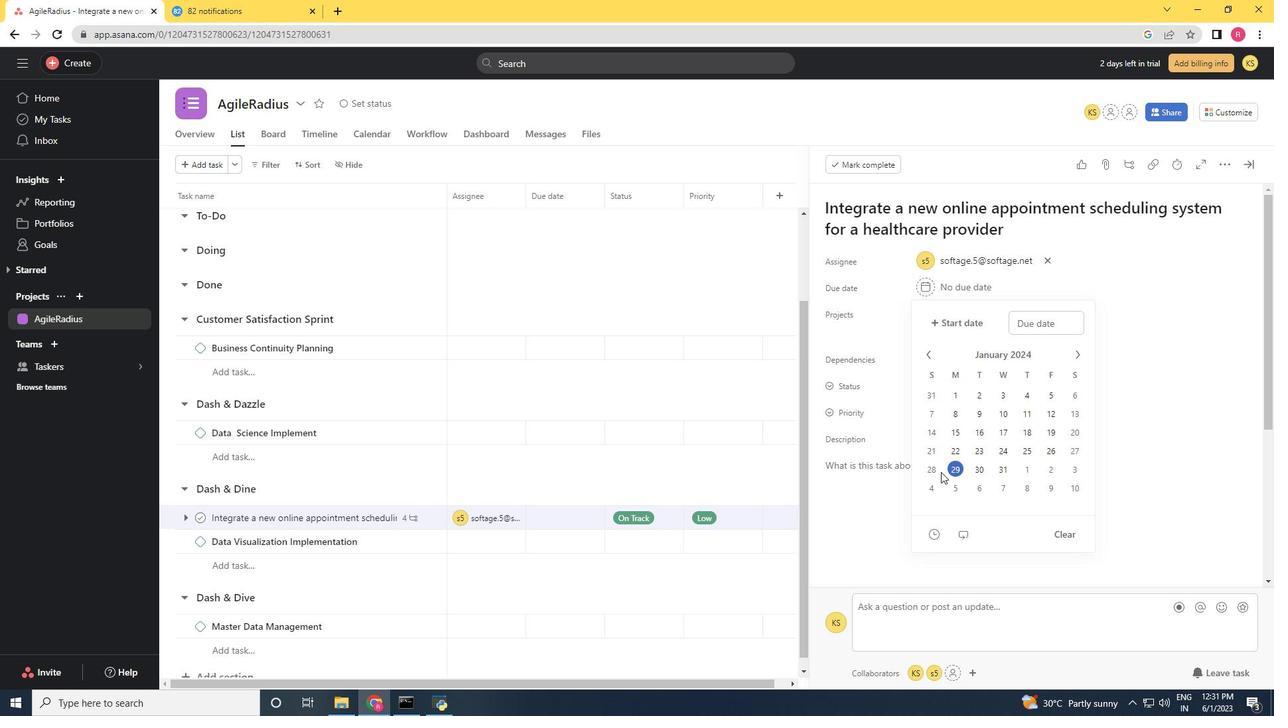 
Action: Mouse pressed left at (934, 471)
Screenshot: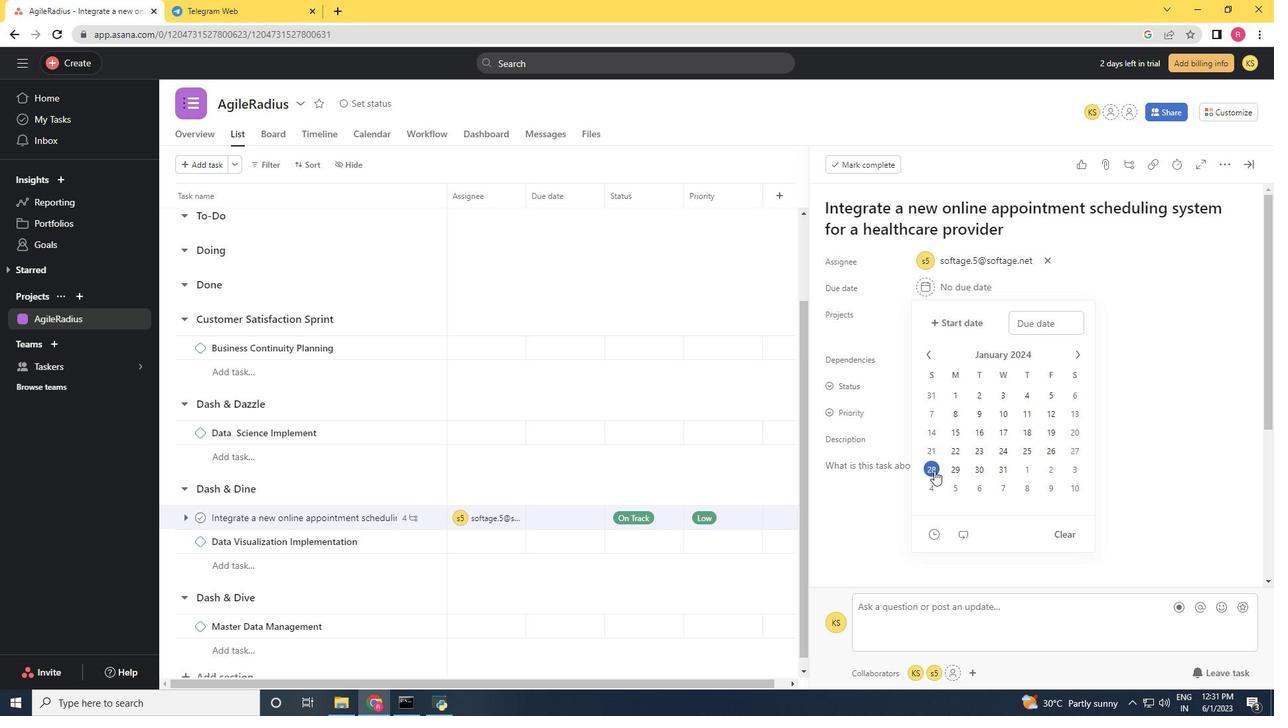 
Action: Mouse moved to (1171, 393)
Screenshot: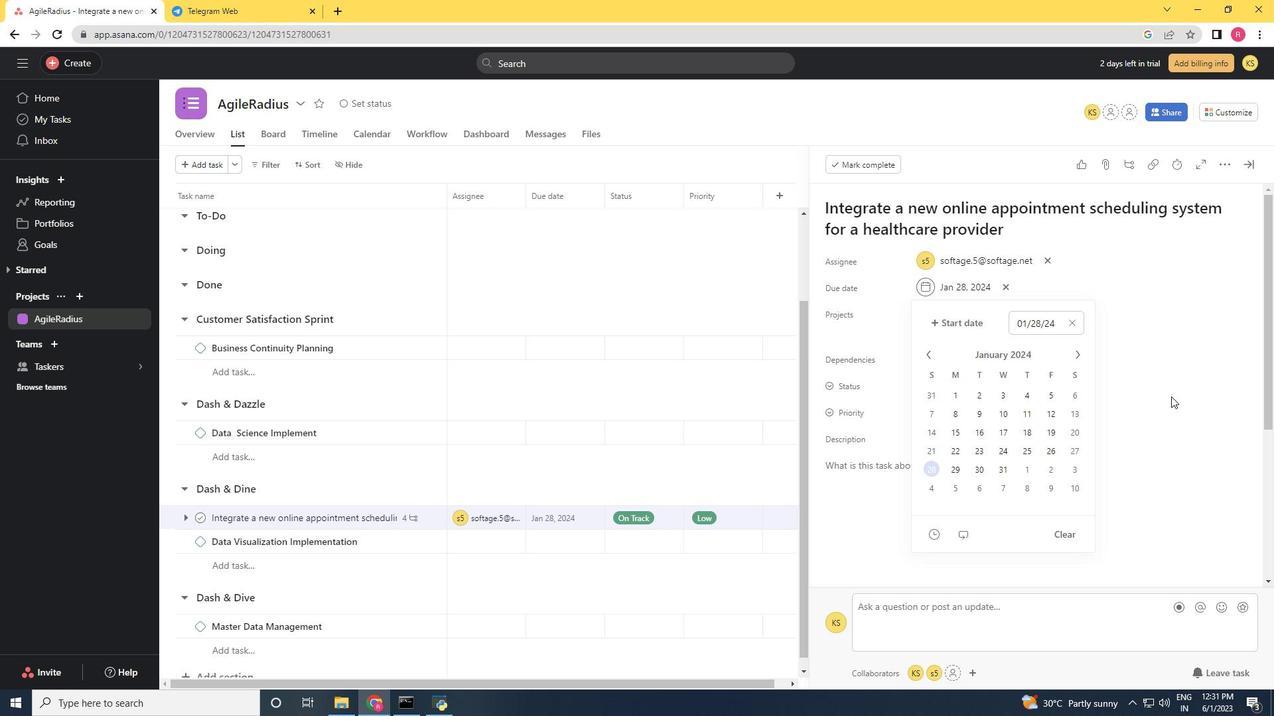 
Action: Mouse pressed left at (1171, 393)
Screenshot: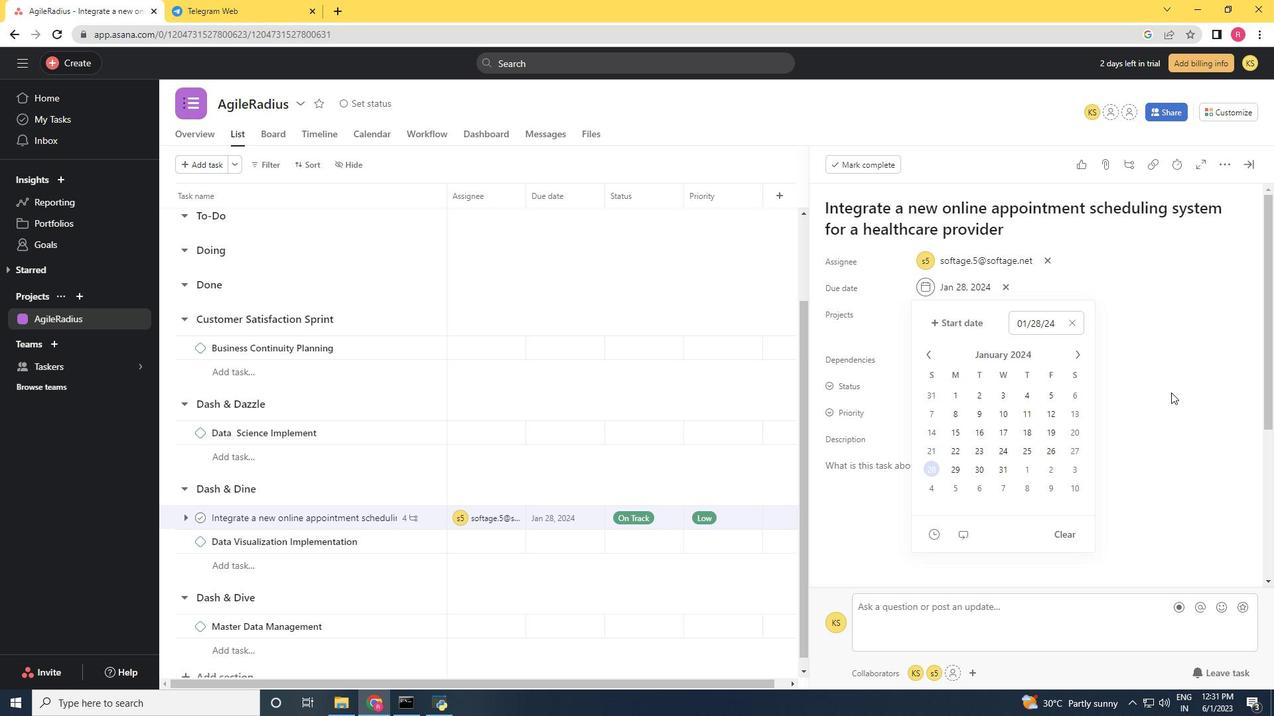 
Action: Mouse moved to (1248, 168)
Screenshot: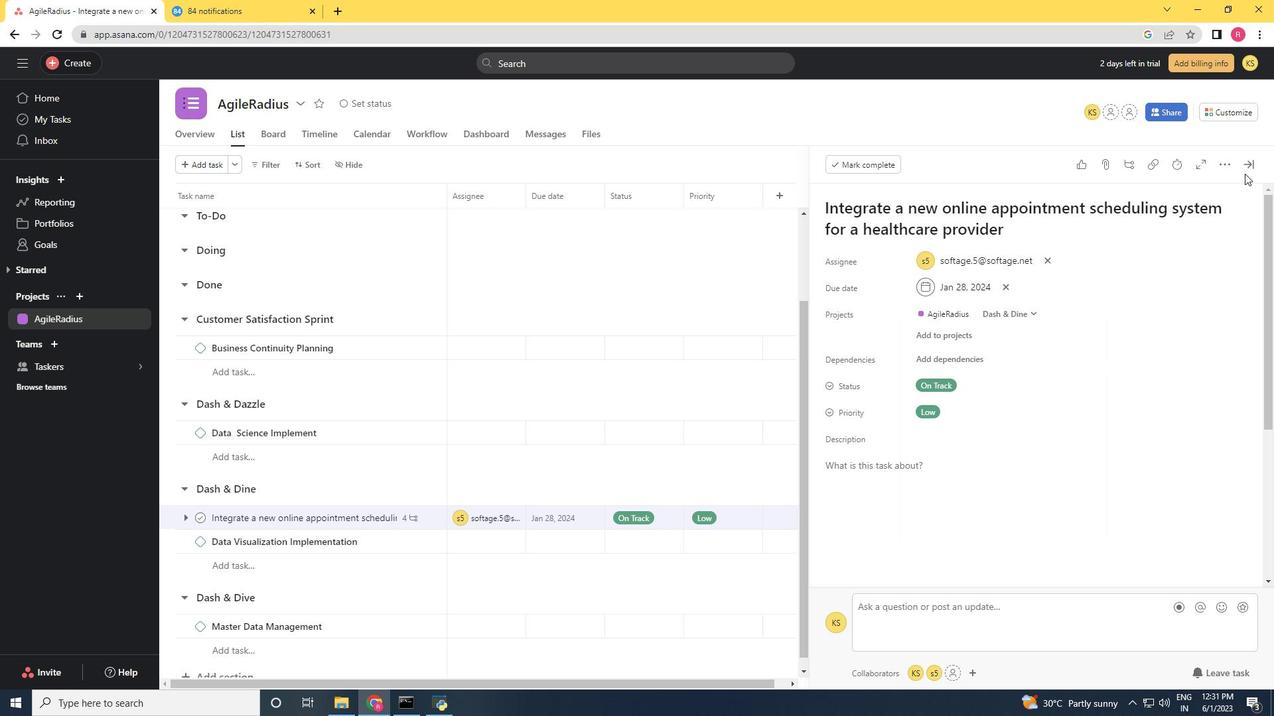 
Action: Mouse pressed left at (1248, 168)
Screenshot: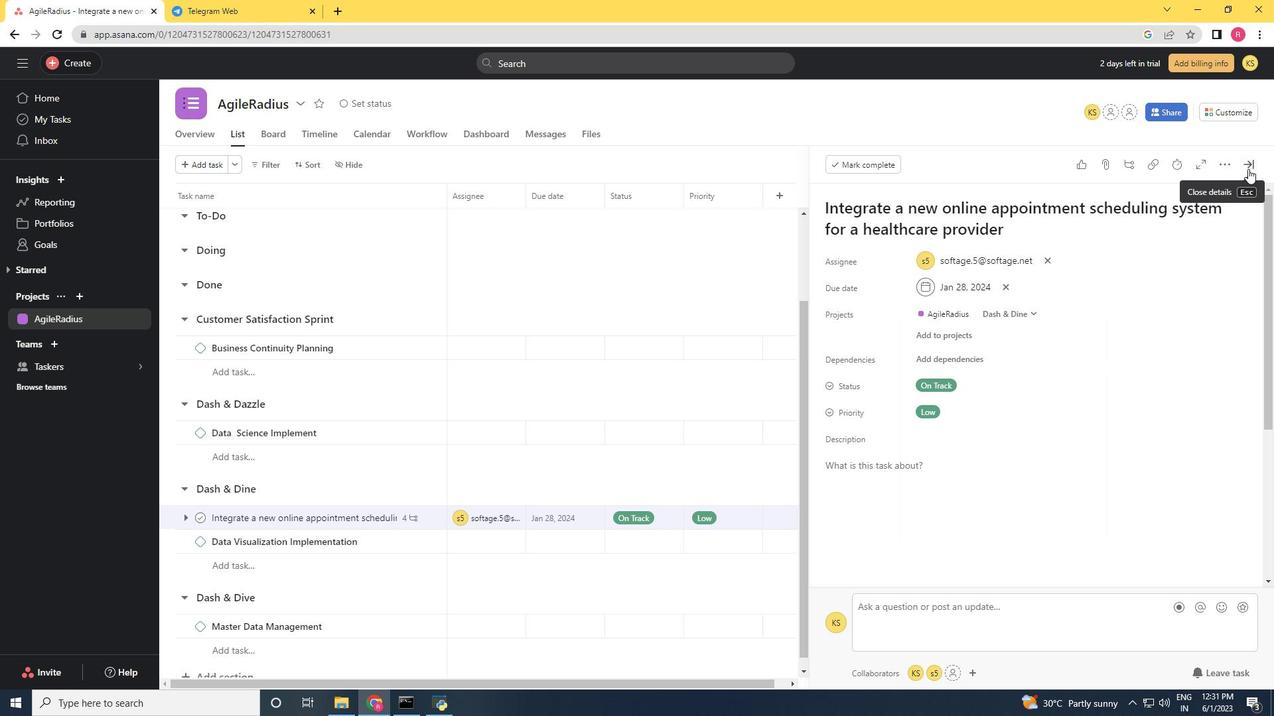 
Action: Mouse moved to (766, 365)
Screenshot: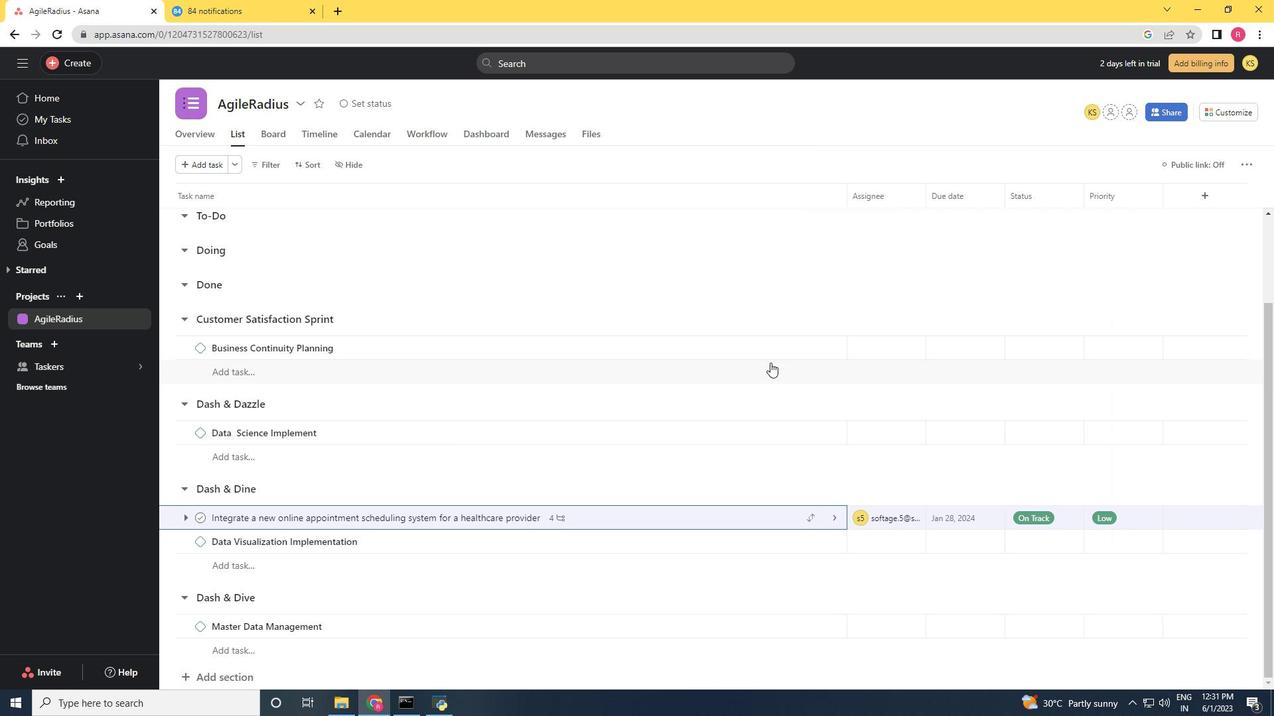 
